 Task: Find connections with filter location Liverpool with filter topic #interiordesignwith filter profile language English with filter current company Odgers Berndtson with filter school St. Pauls School with filter industry Women's Handbag Manufacturing with filter service category Portrait Photography with filter keywords title Biologist
Action: Mouse moved to (614, 91)
Screenshot: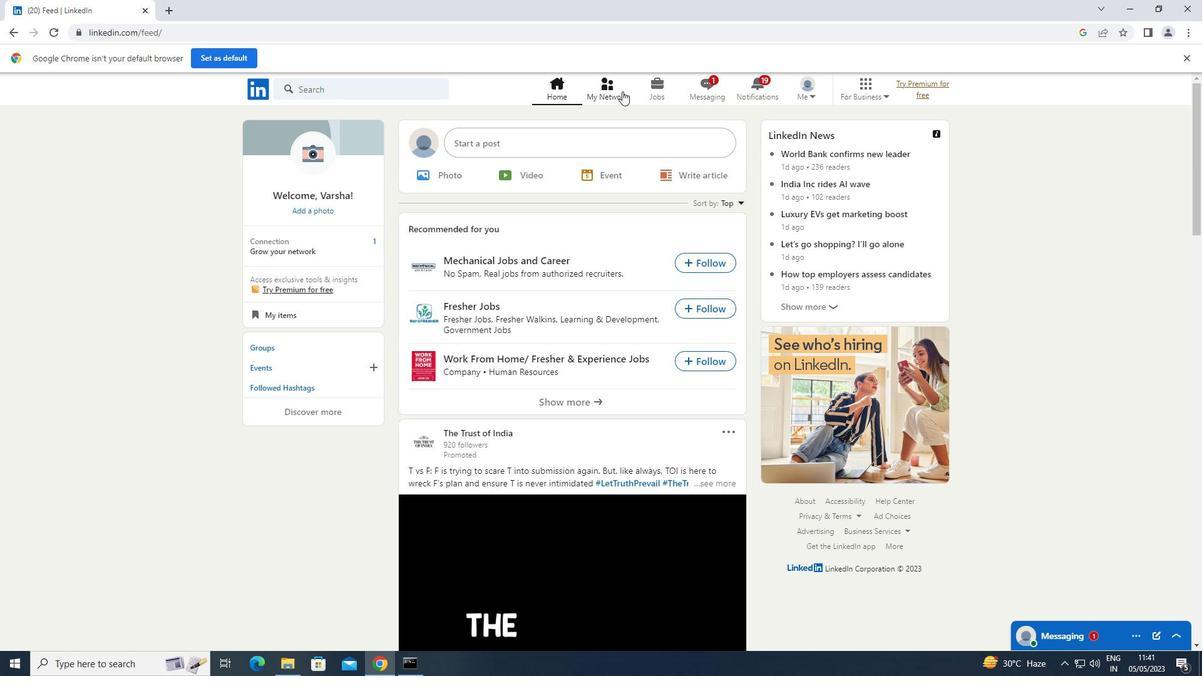 
Action: Mouse pressed left at (614, 91)
Screenshot: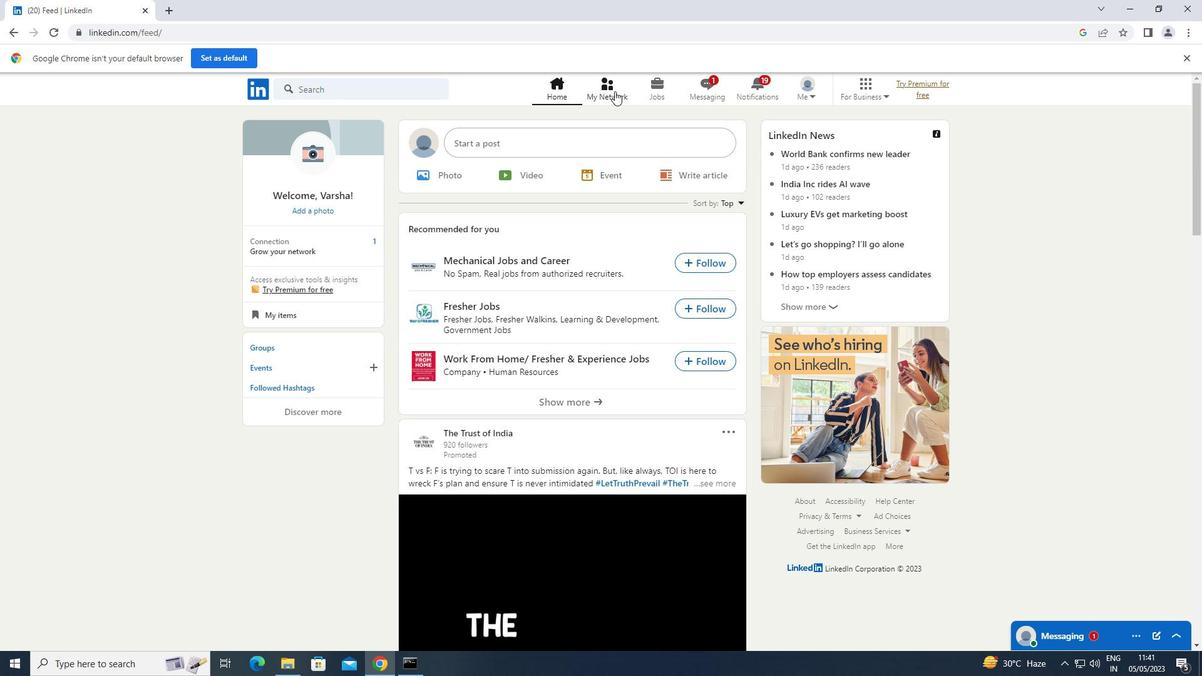 
Action: Mouse moved to (344, 157)
Screenshot: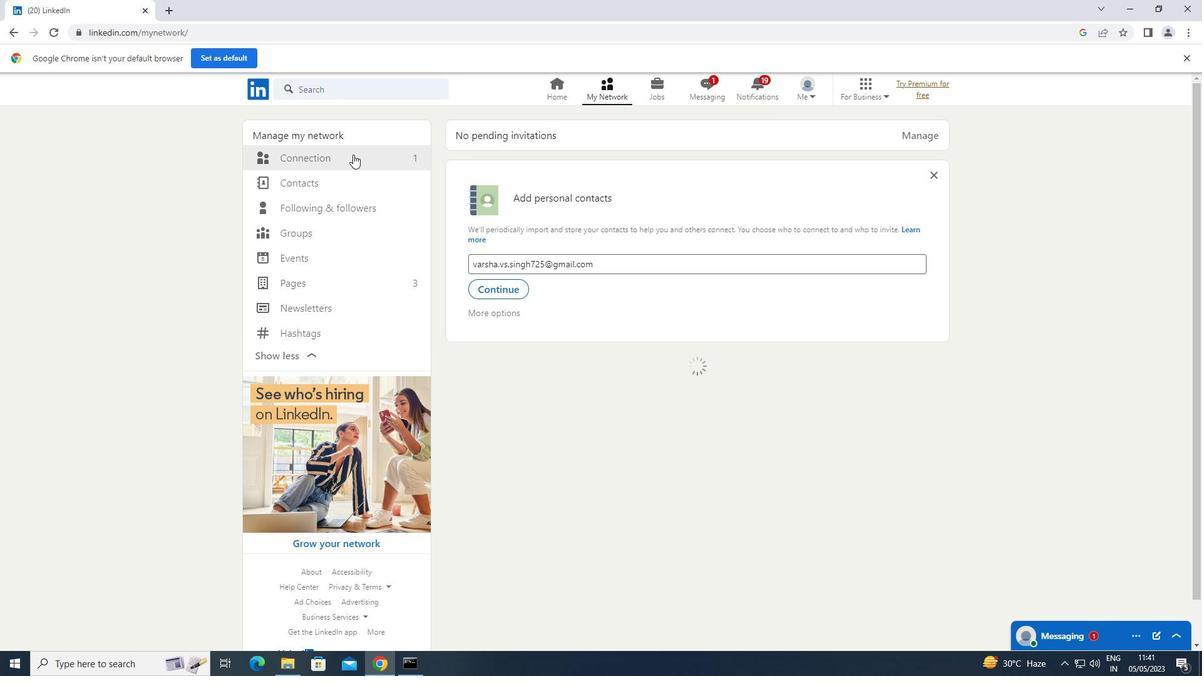 
Action: Mouse pressed left at (344, 157)
Screenshot: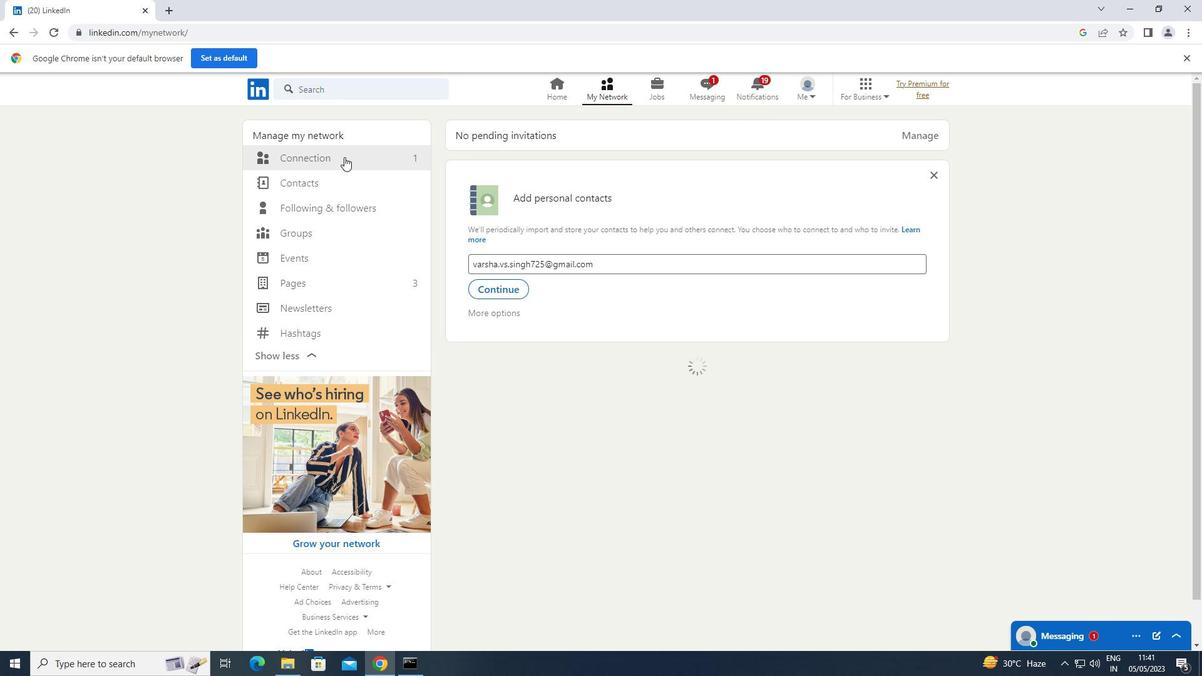 
Action: Mouse moved to (694, 159)
Screenshot: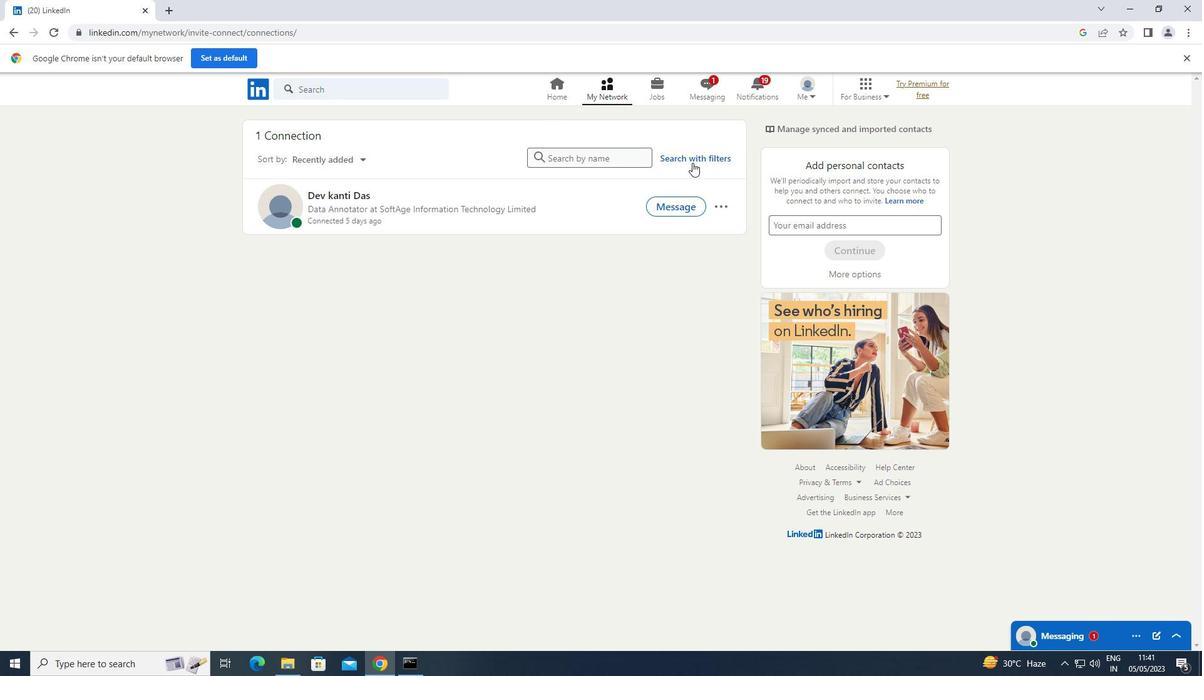 
Action: Mouse pressed left at (694, 159)
Screenshot: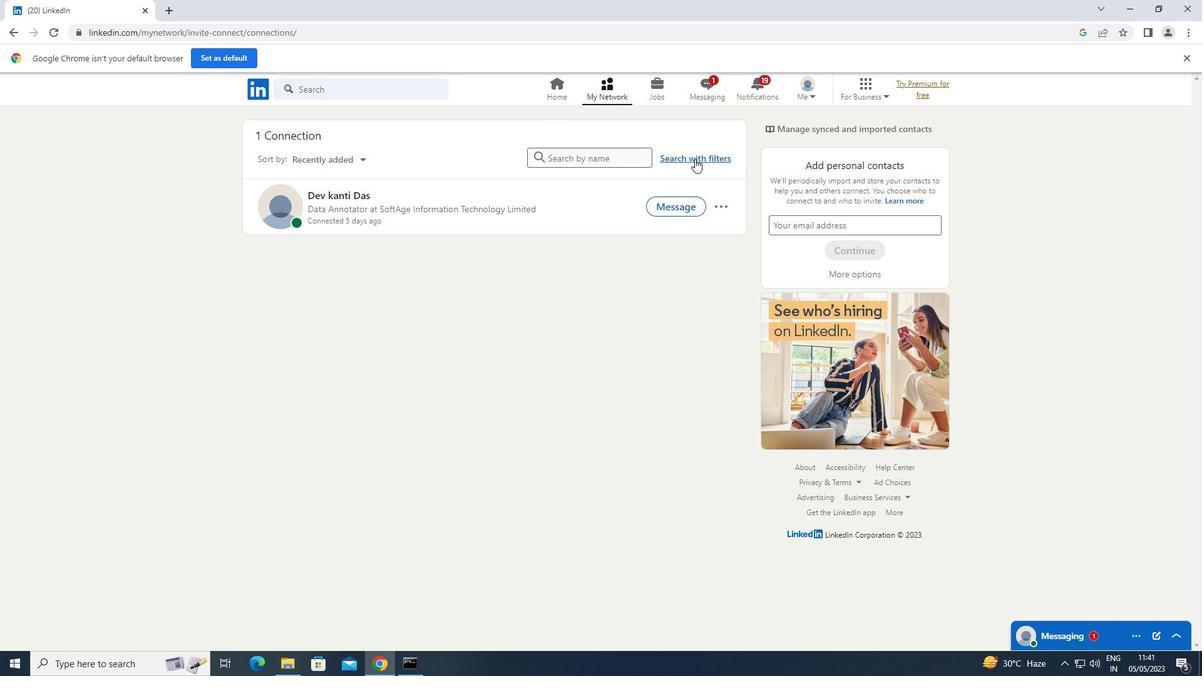 
Action: Mouse moved to (649, 120)
Screenshot: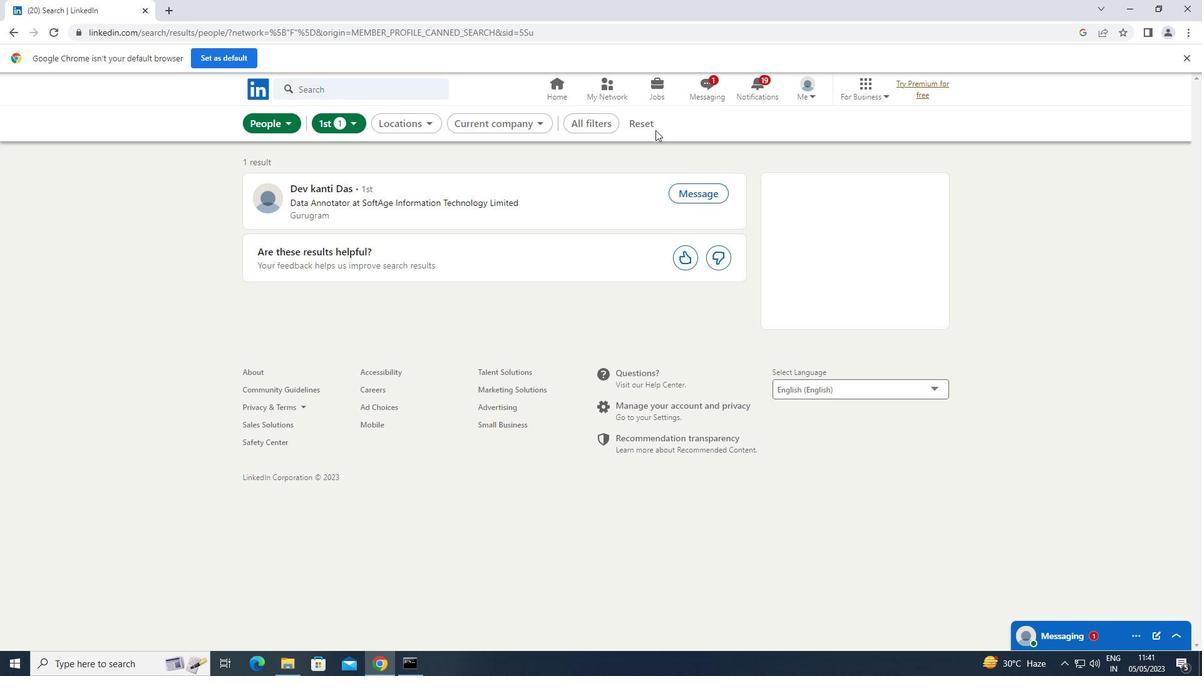 
Action: Mouse pressed left at (649, 120)
Screenshot: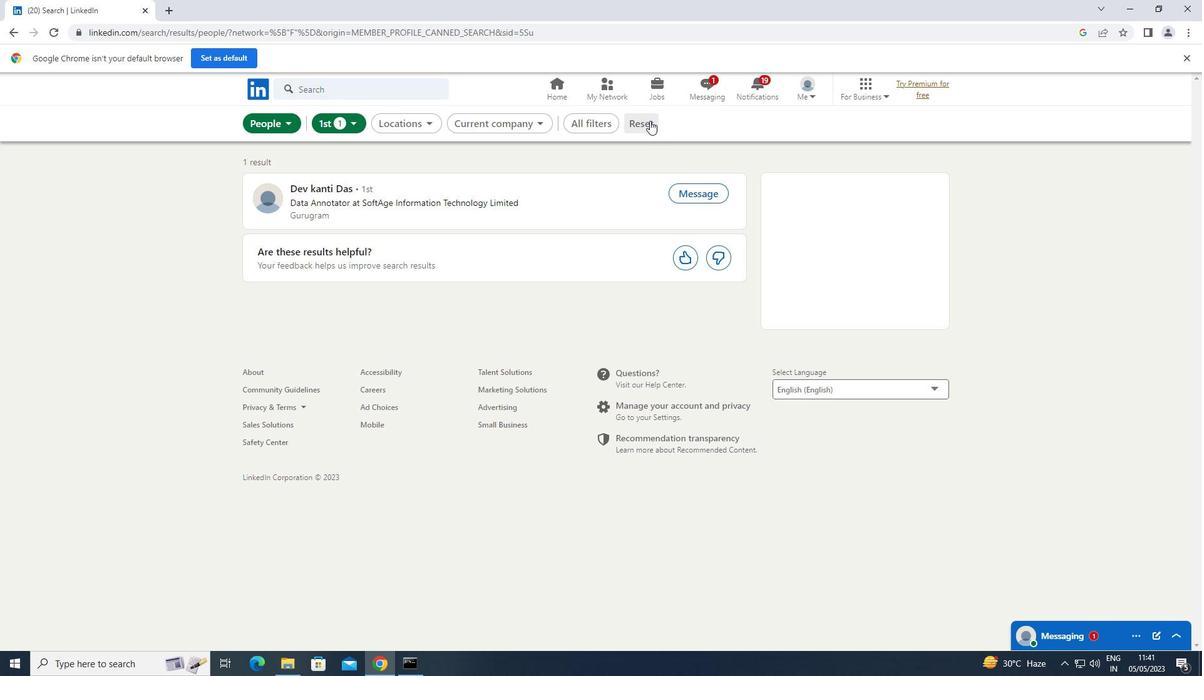 
Action: Mouse moved to (631, 114)
Screenshot: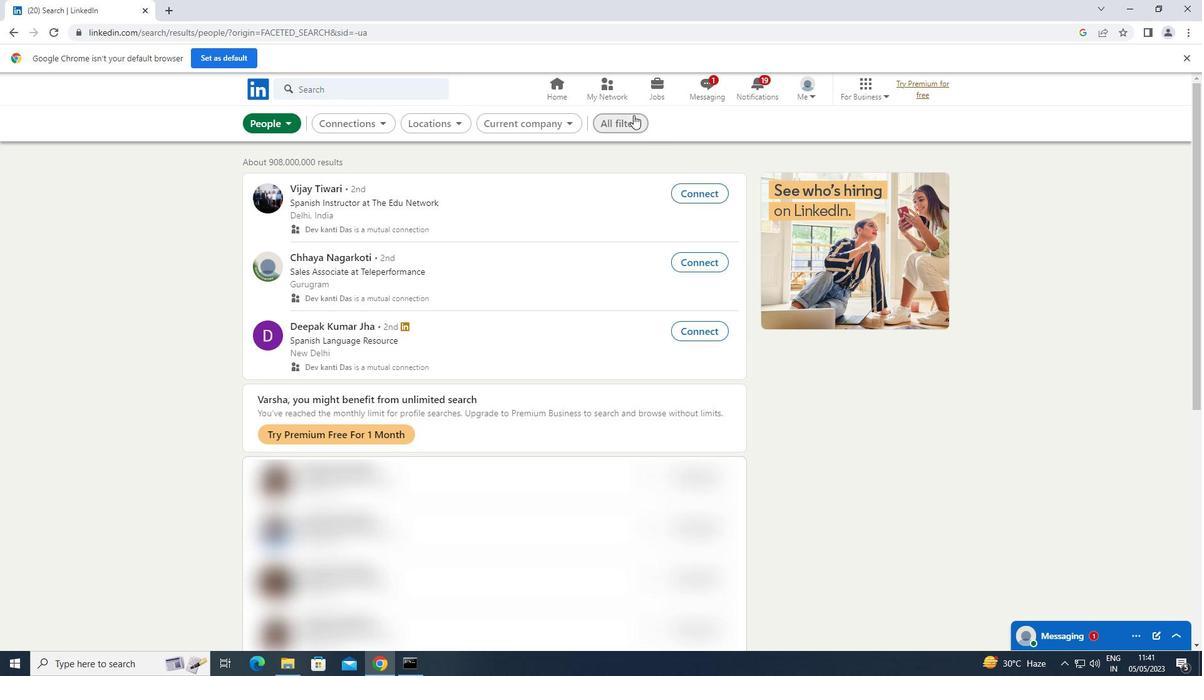 
Action: Mouse pressed left at (631, 114)
Screenshot: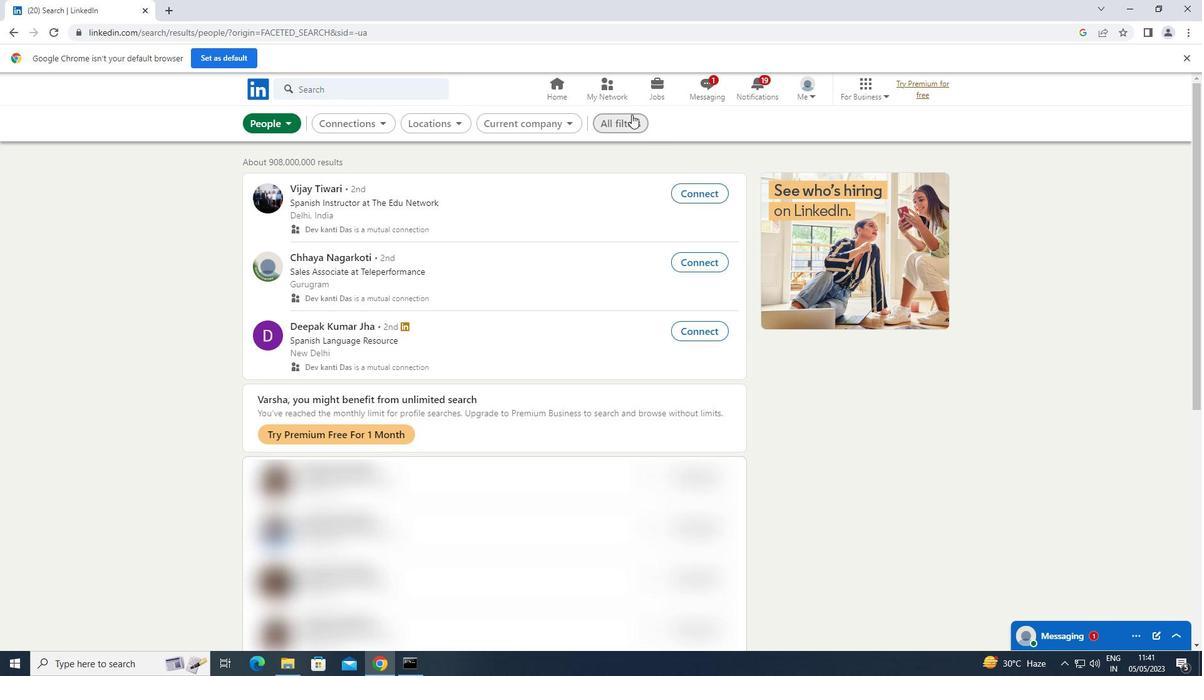 
Action: Mouse moved to (917, 279)
Screenshot: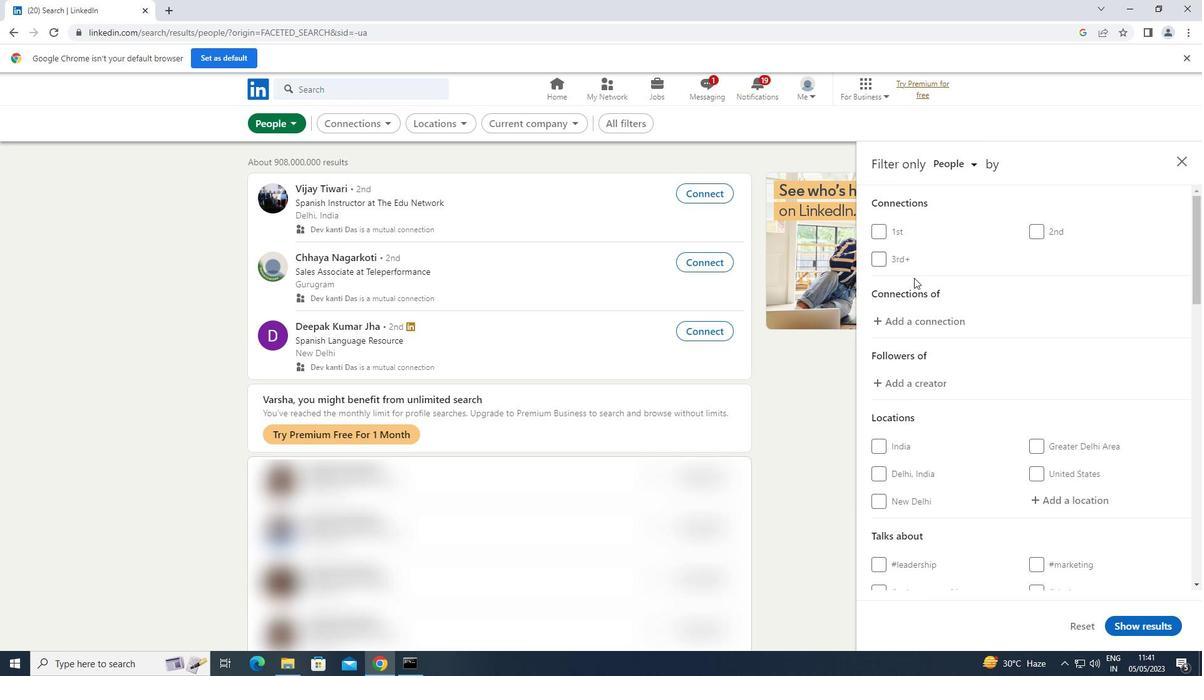 
Action: Mouse scrolled (917, 278) with delta (0, 0)
Screenshot: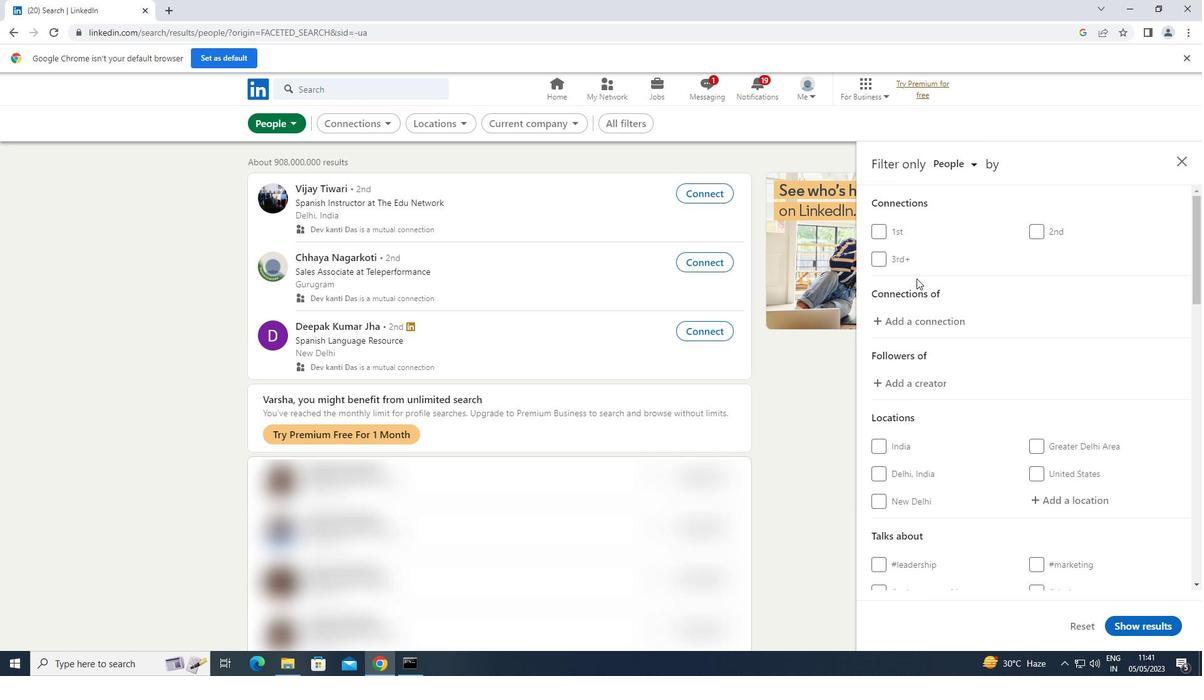 
Action: Mouse moved to (918, 279)
Screenshot: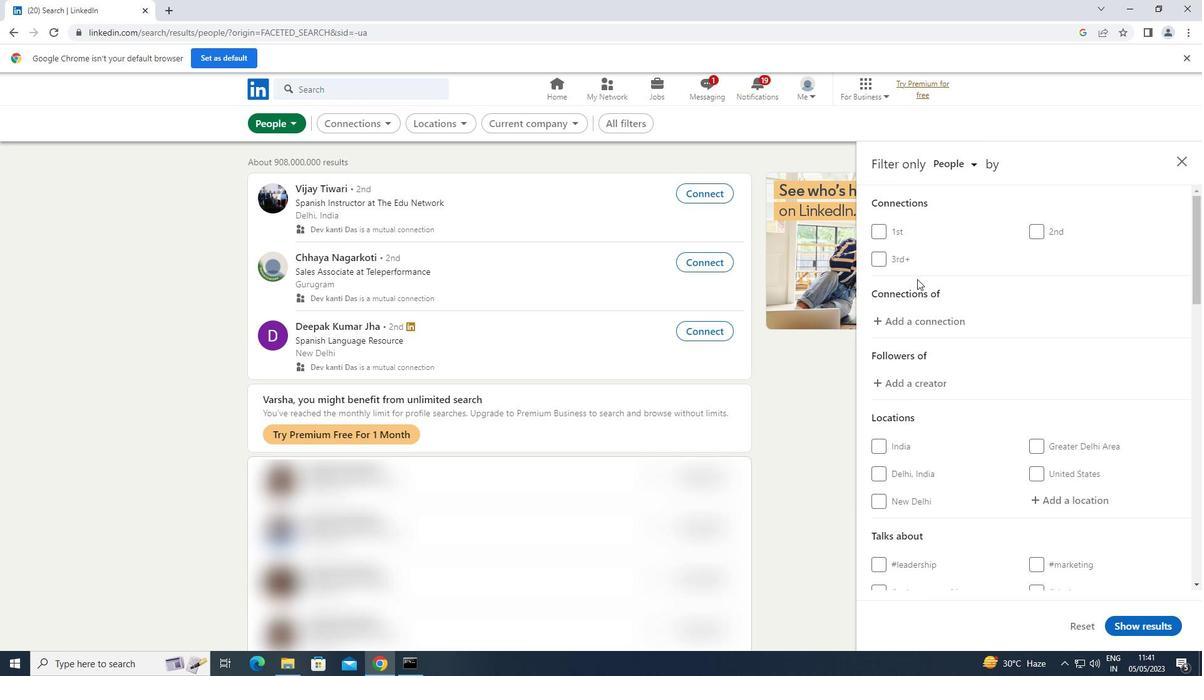 
Action: Mouse scrolled (918, 279) with delta (0, 0)
Screenshot: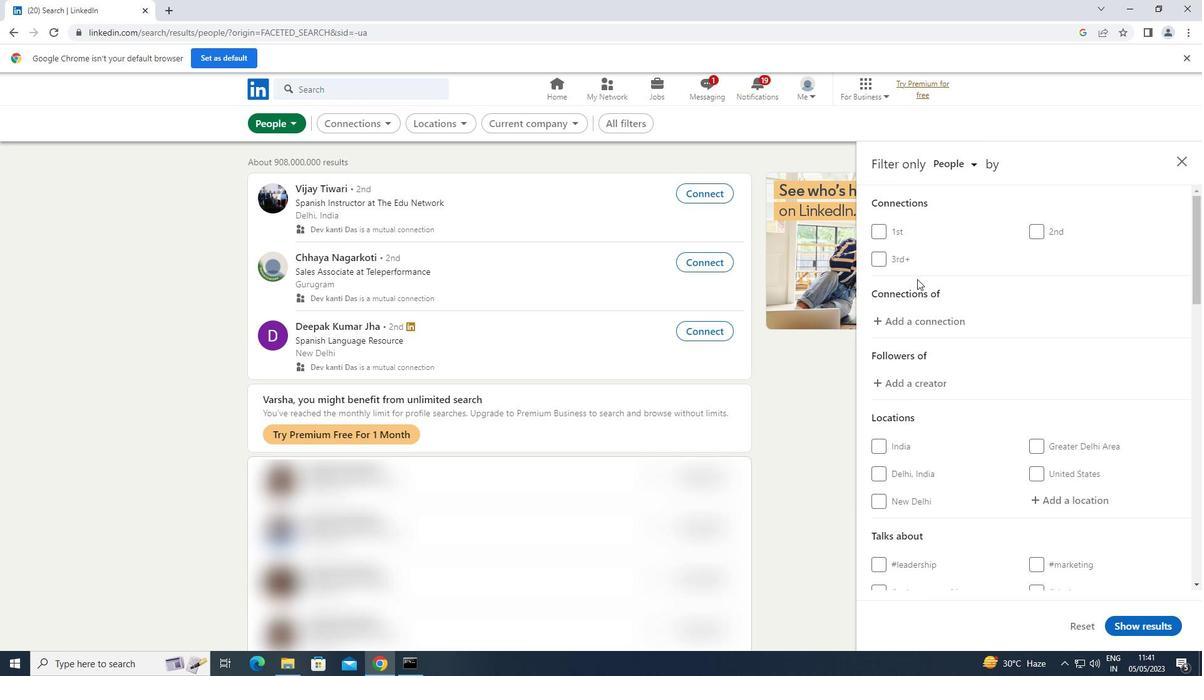
Action: Mouse scrolled (918, 279) with delta (0, 0)
Screenshot: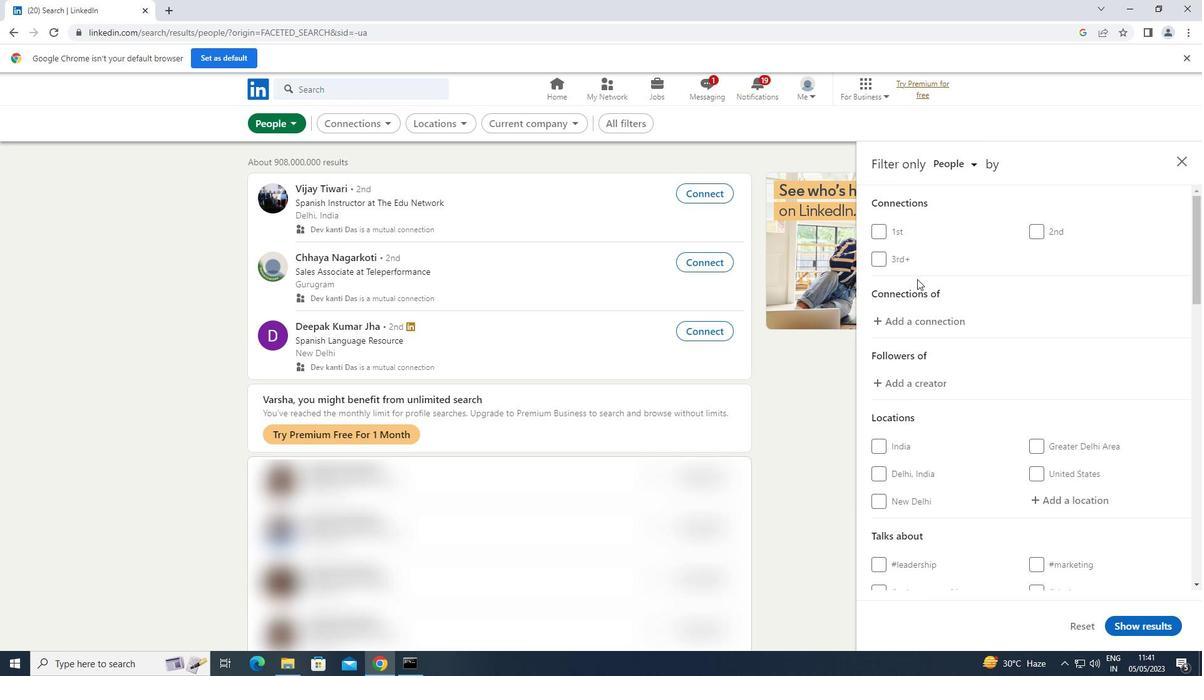 
Action: Mouse moved to (1056, 315)
Screenshot: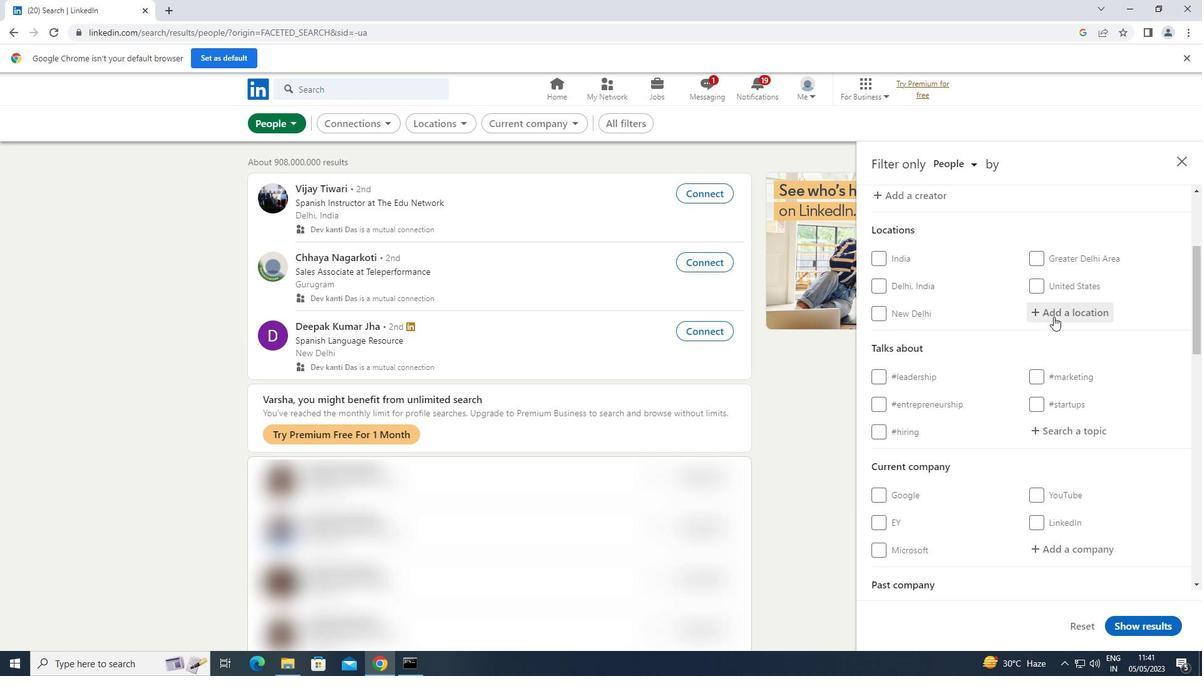 
Action: Mouse pressed left at (1056, 315)
Screenshot: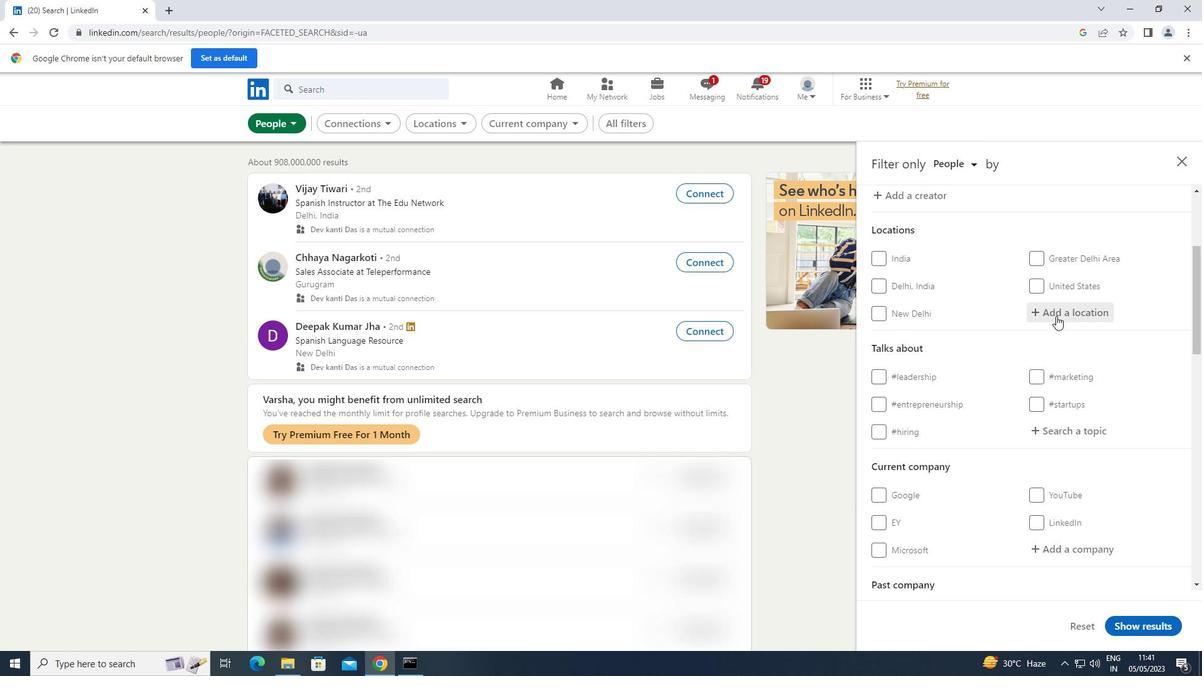 
Action: Key pressed <Key.shift>LIVERPOOL<Key.enter>
Screenshot: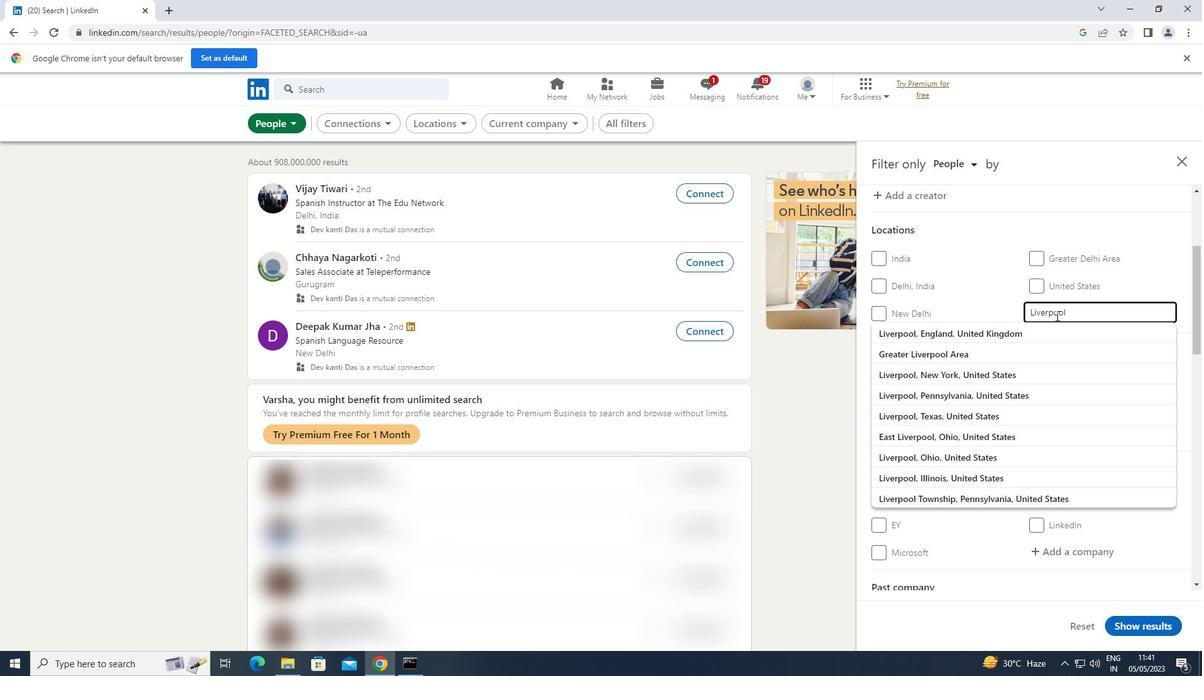 
Action: Mouse moved to (1053, 428)
Screenshot: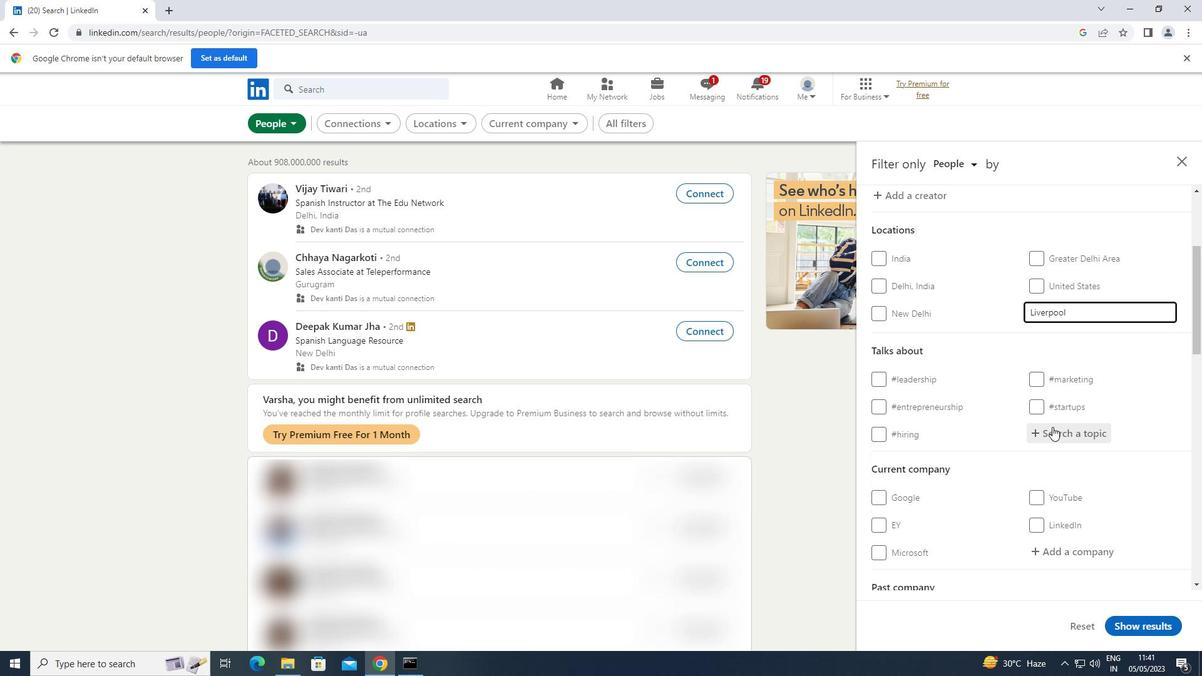 
Action: Mouse pressed left at (1053, 428)
Screenshot: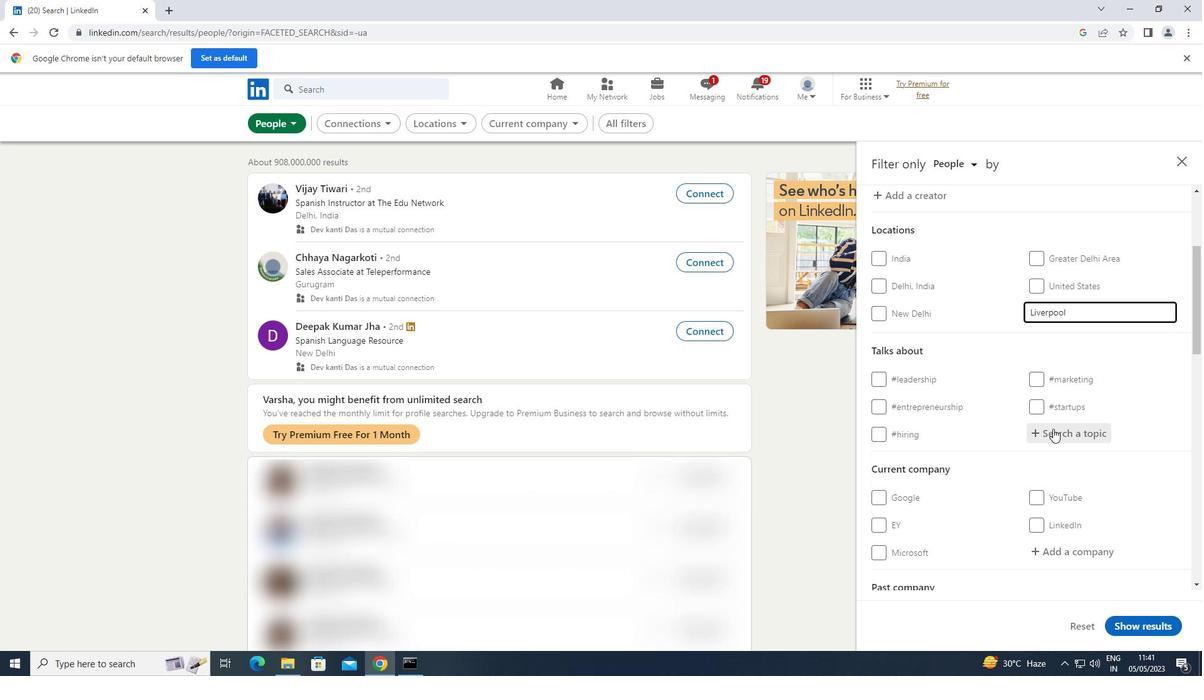 
Action: Key pressed INTERIORDESIGN
Screenshot: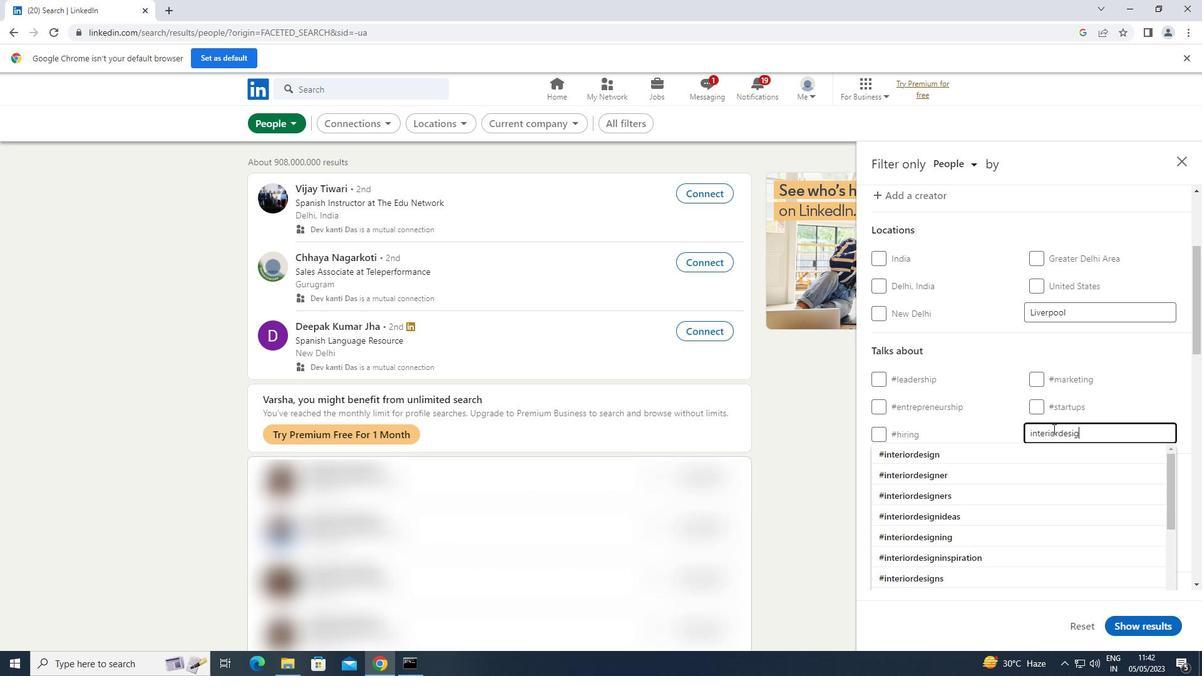 
Action: Mouse moved to (993, 451)
Screenshot: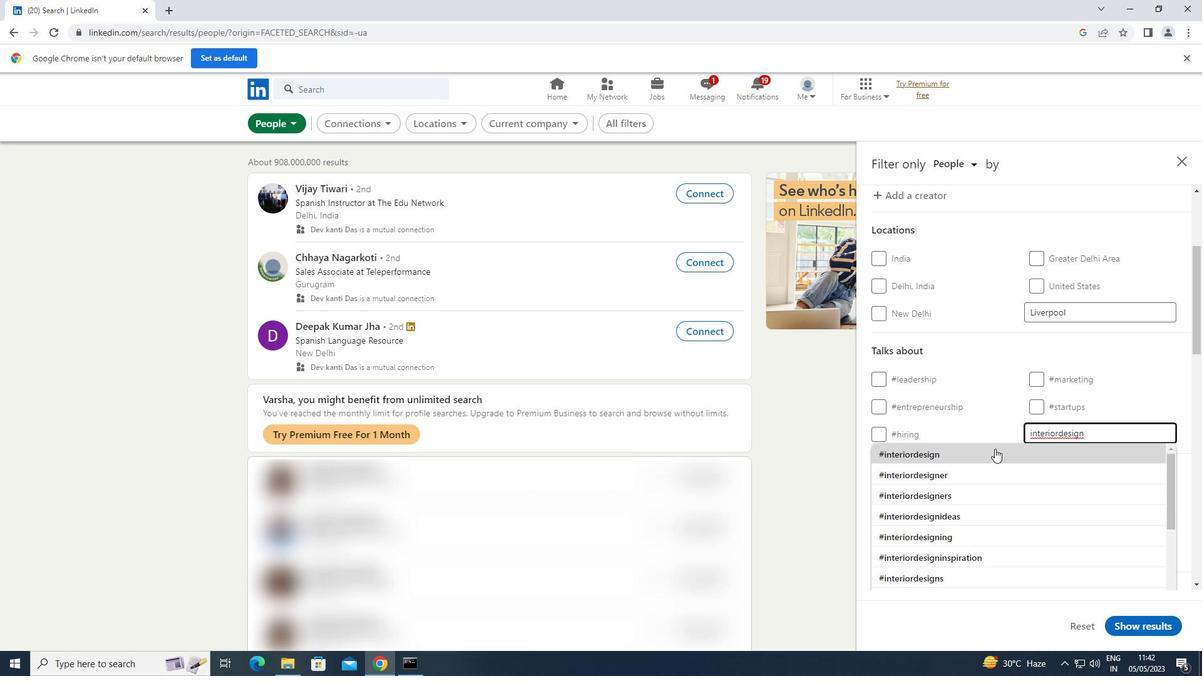 
Action: Mouse pressed left at (993, 451)
Screenshot: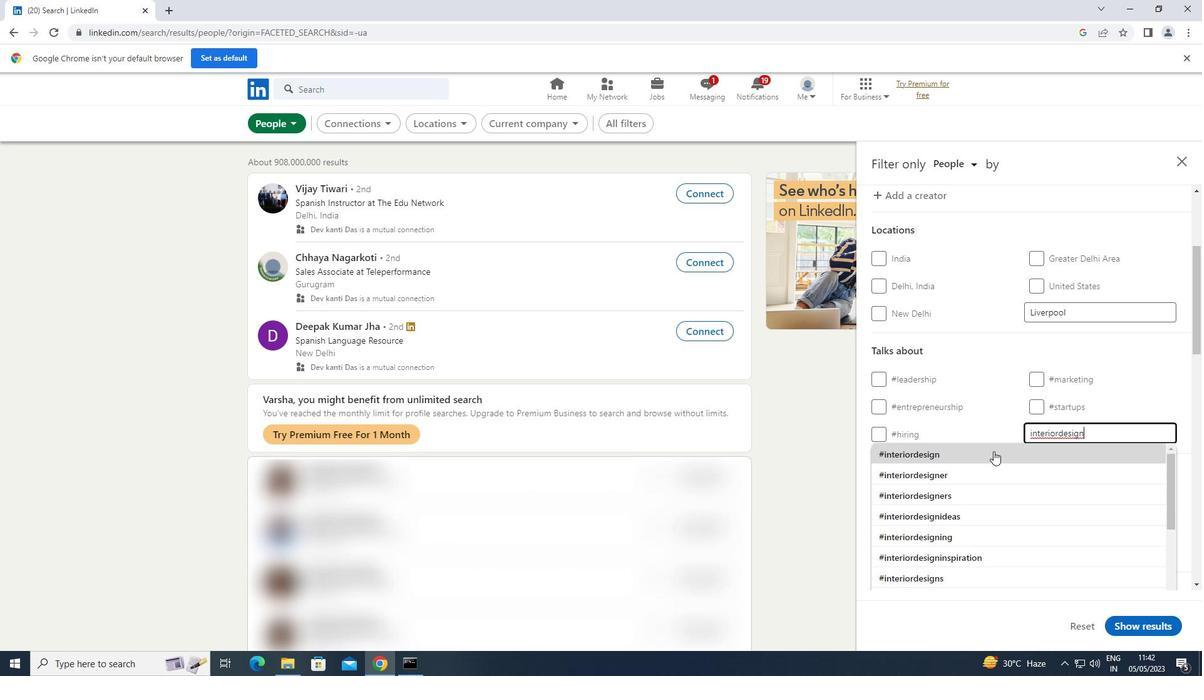 
Action: Mouse scrolled (993, 450) with delta (0, 0)
Screenshot: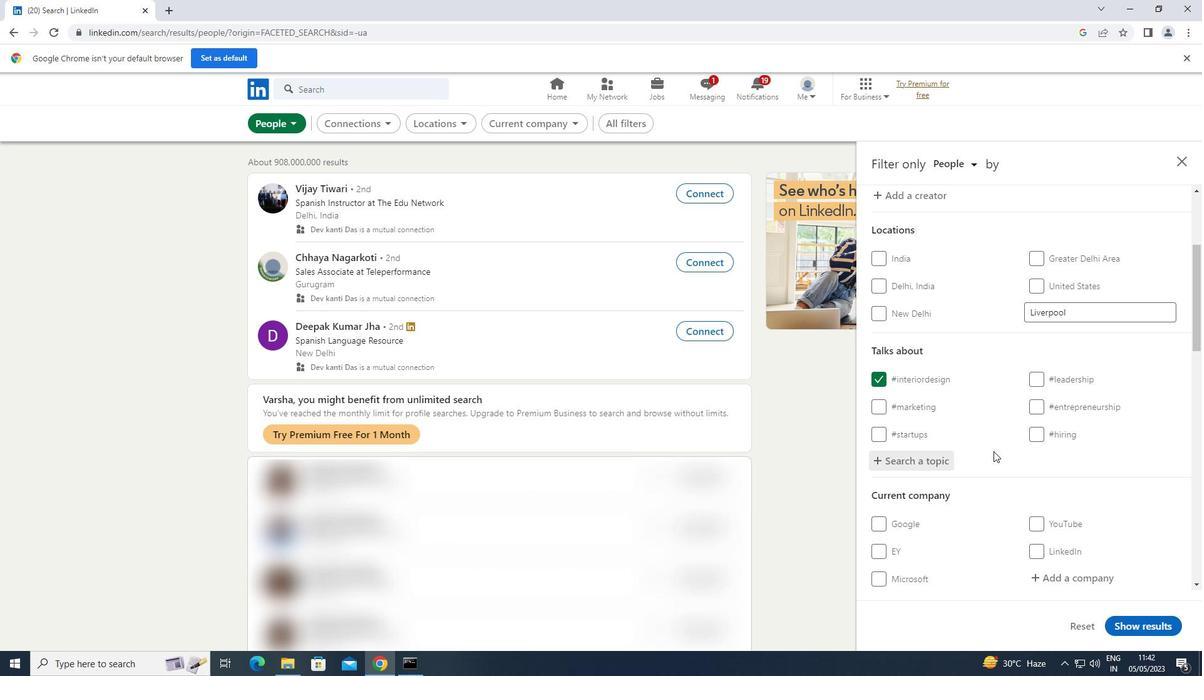 
Action: Mouse scrolled (993, 450) with delta (0, 0)
Screenshot: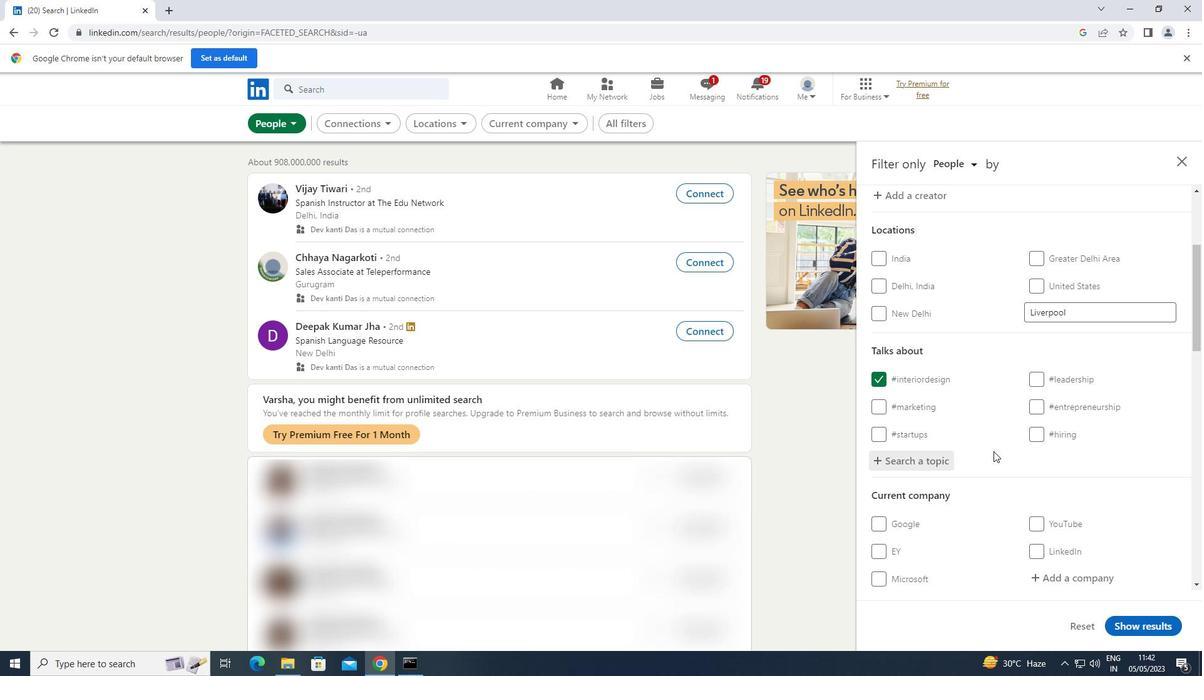 
Action: Mouse scrolled (993, 450) with delta (0, 0)
Screenshot: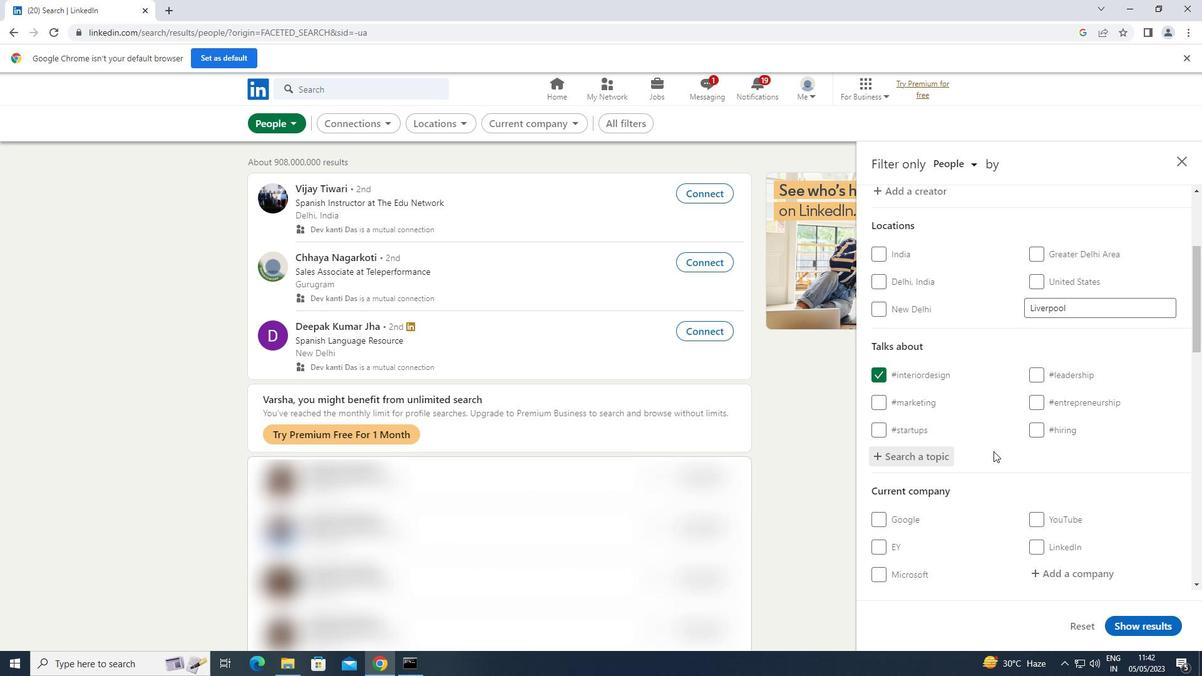 
Action: Mouse scrolled (993, 450) with delta (0, 0)
Screenshot: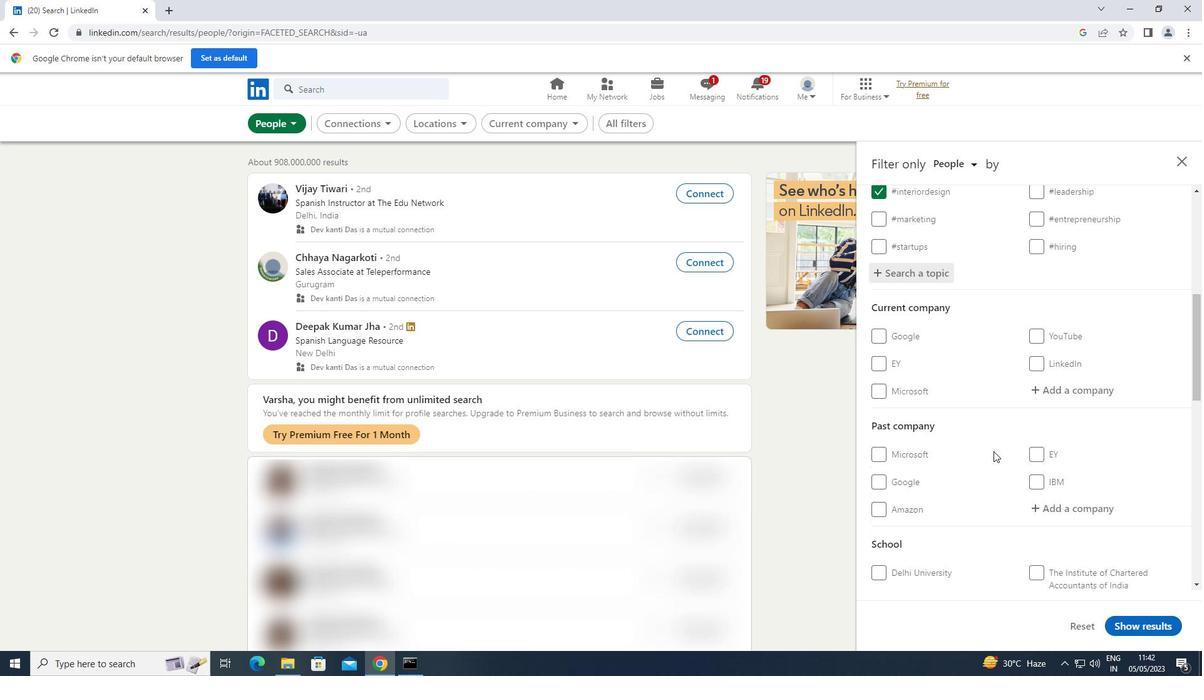 
Action: Mouse scrolled (993, 450) with delta (0, 0)
Screenshot: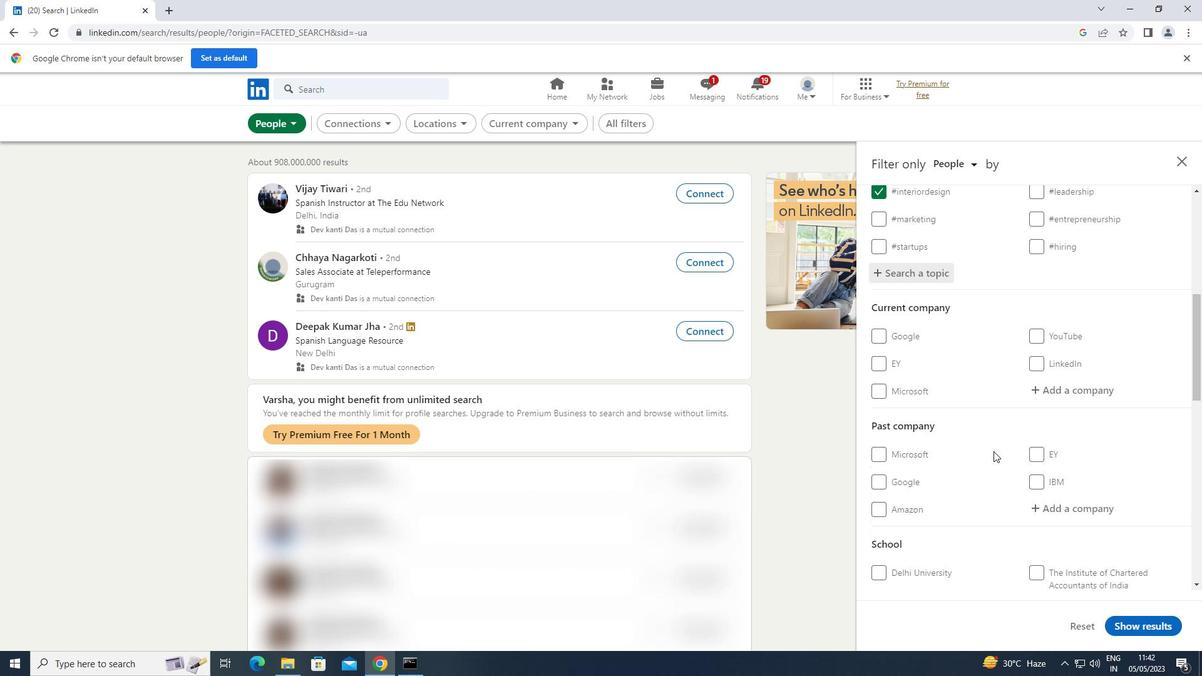 
Action: Mouse scrolled (993, 450) with delta (0, 0)
Screenshot: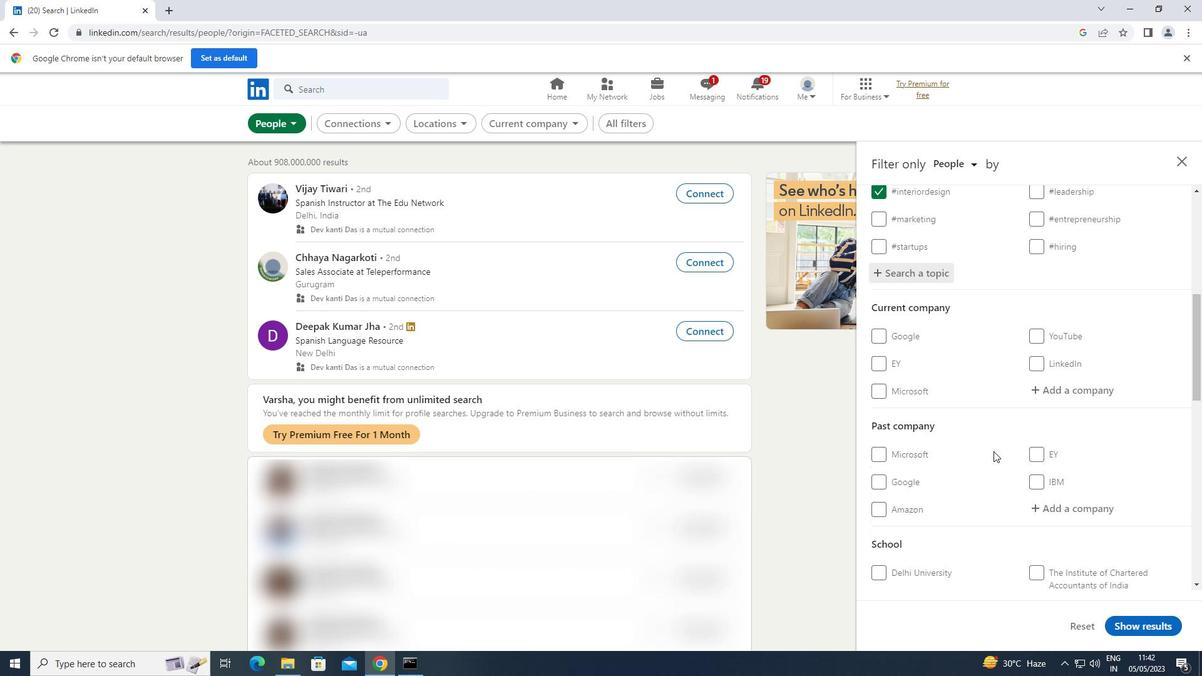 
Action: Mouse scrolled (993, 450) with delta (0, 0)
Screenshot: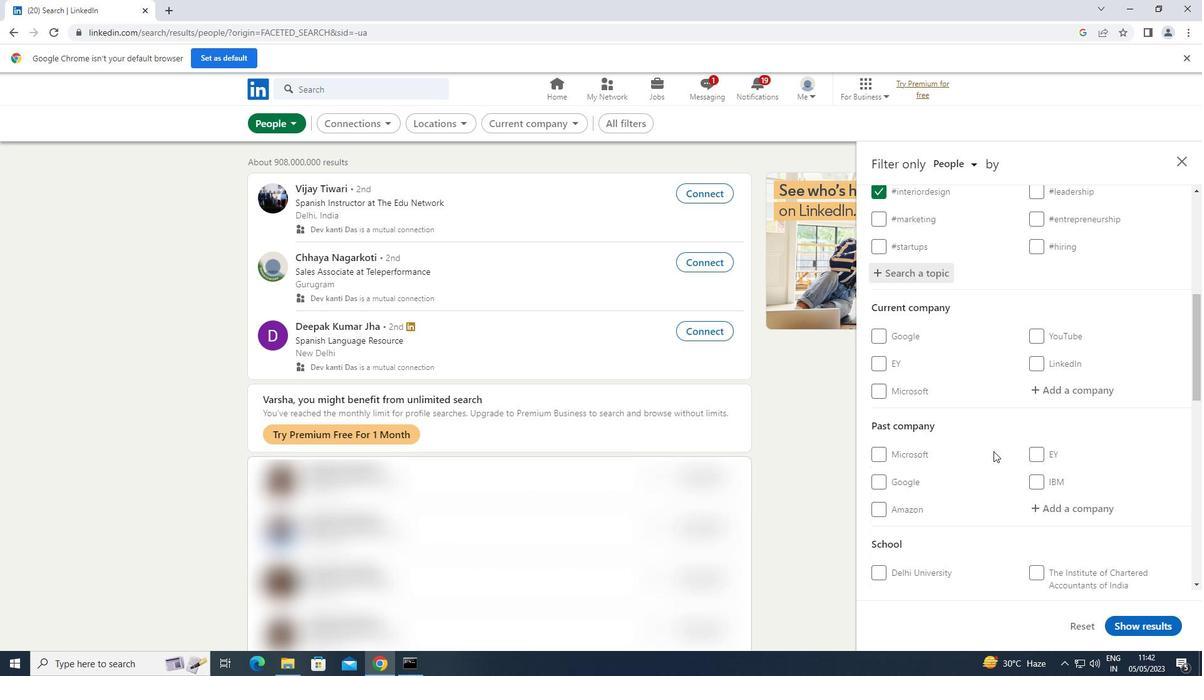 
Action: Mouse scrolled (993, 450) with delta (0, 0)
Screenshot: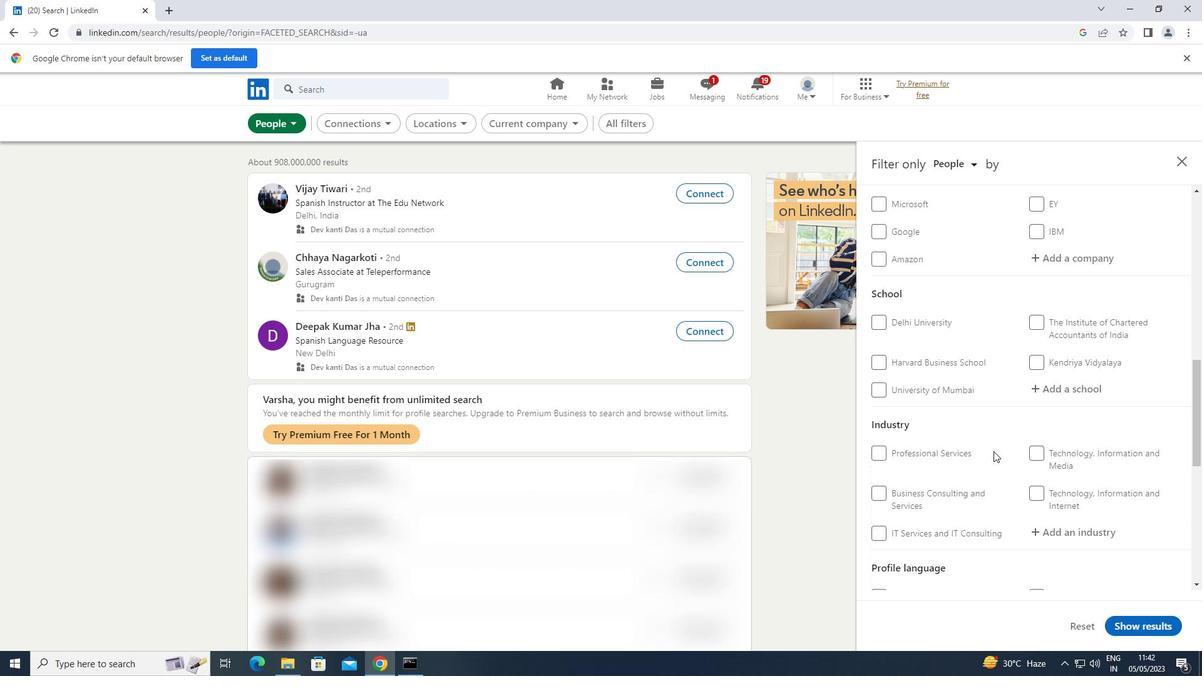 
Action: Mouse scrolled (993, 450) with delta (0, 0)
Screenshot: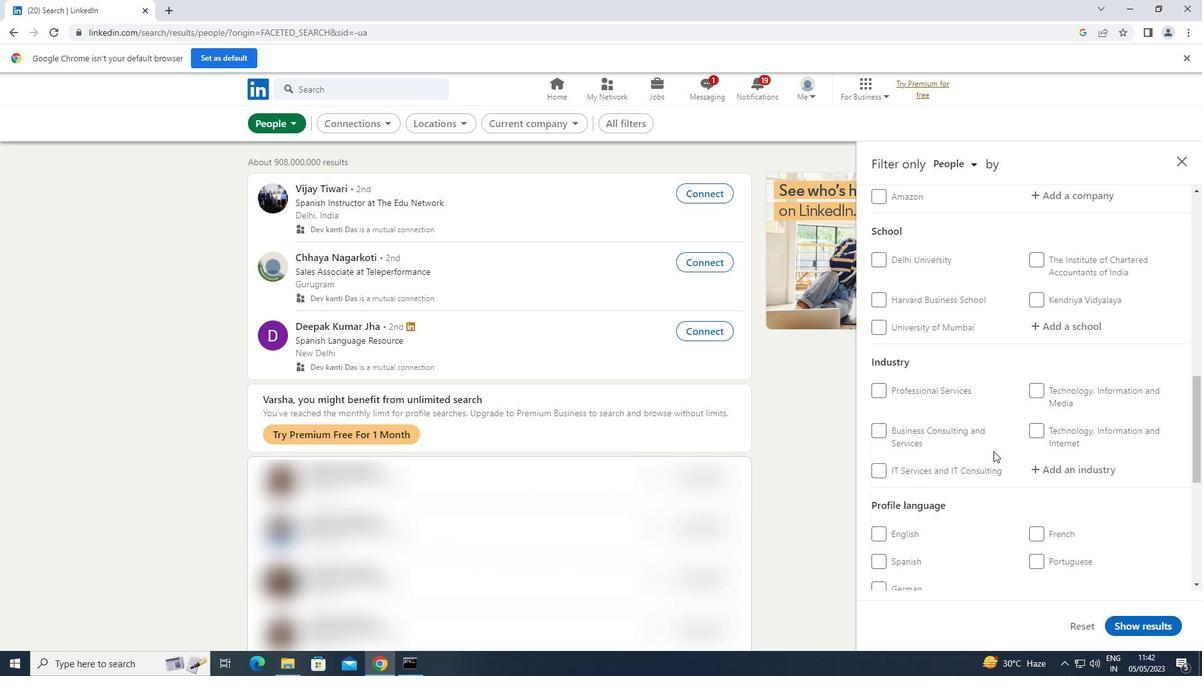 
Action: Mouse moved to (875, 470)
Screenshot: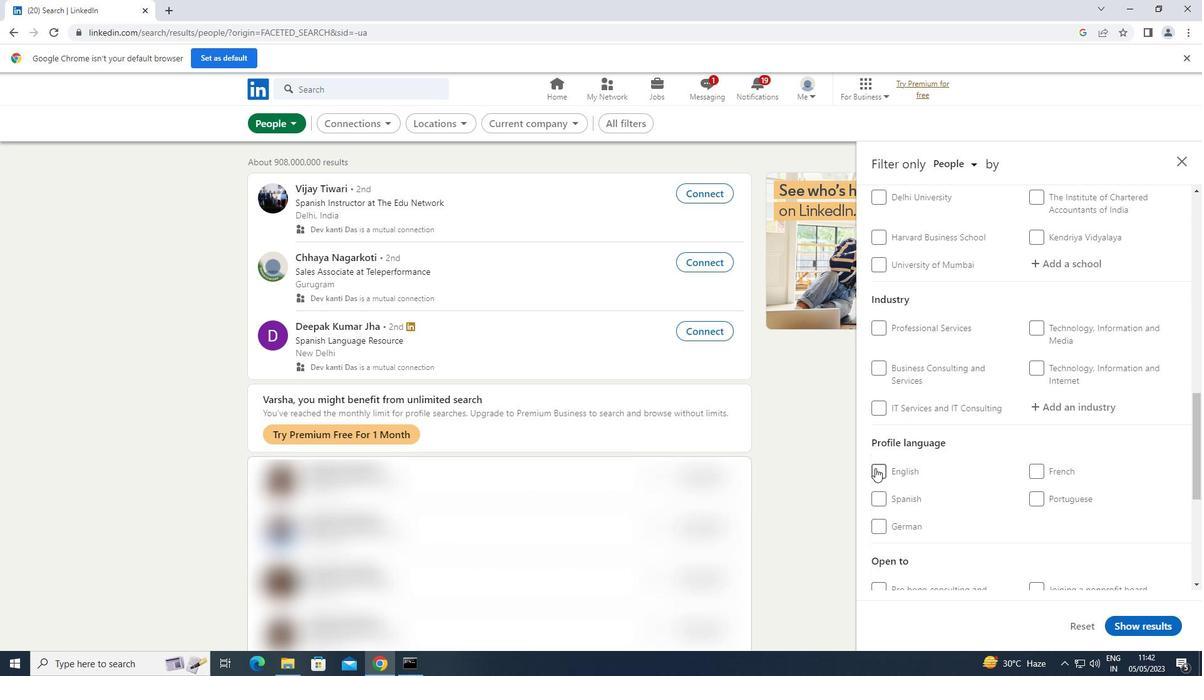 
Action: Mouse pressed left at (875, 470)
Screenshot: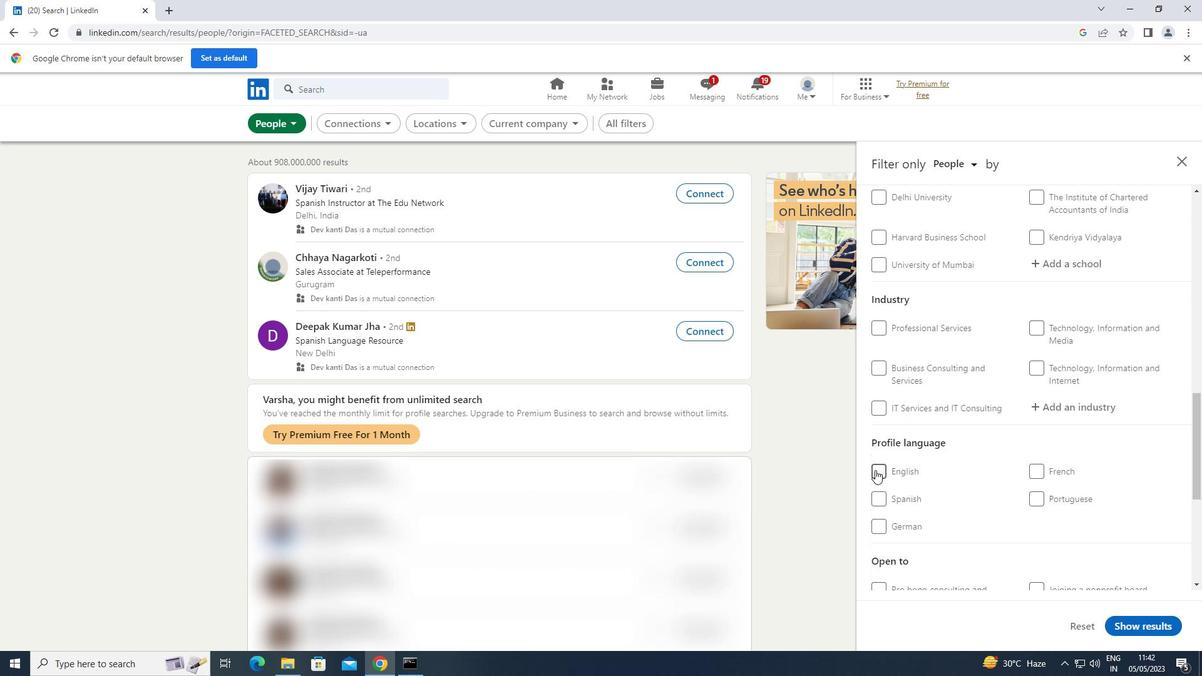 
Action: Mouse moved to (908, 422)
Screenshot: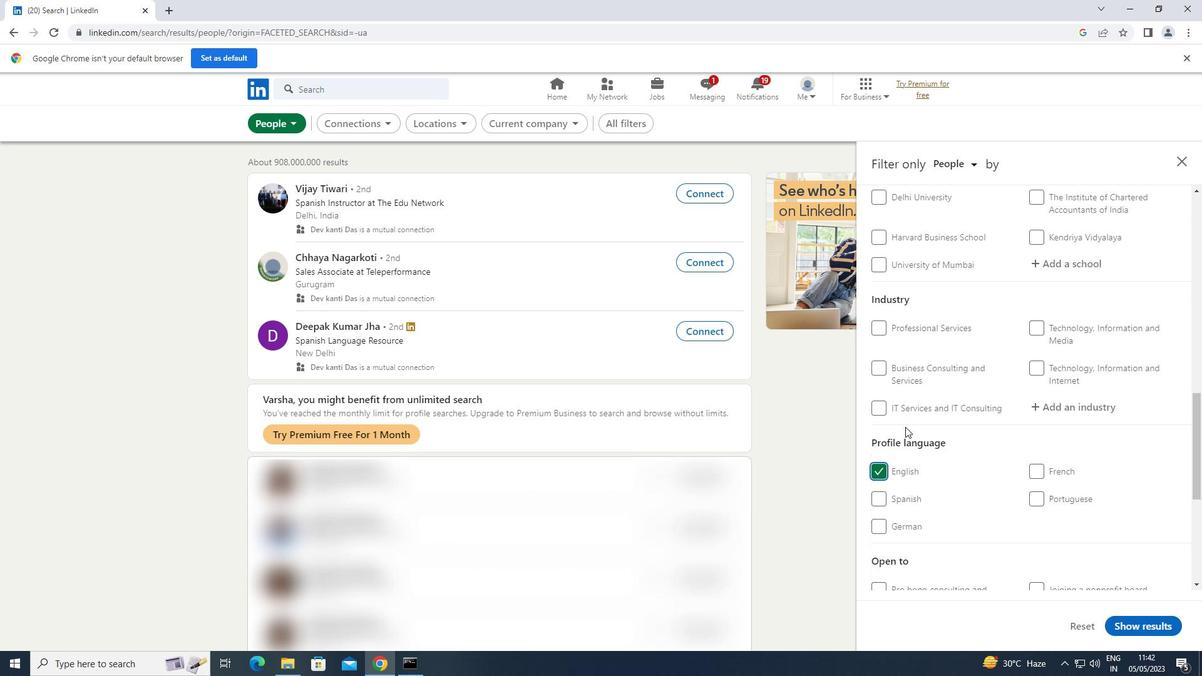 
Action: Mouse scrolled (908, 423) with delta (0, 0)
Screenshot: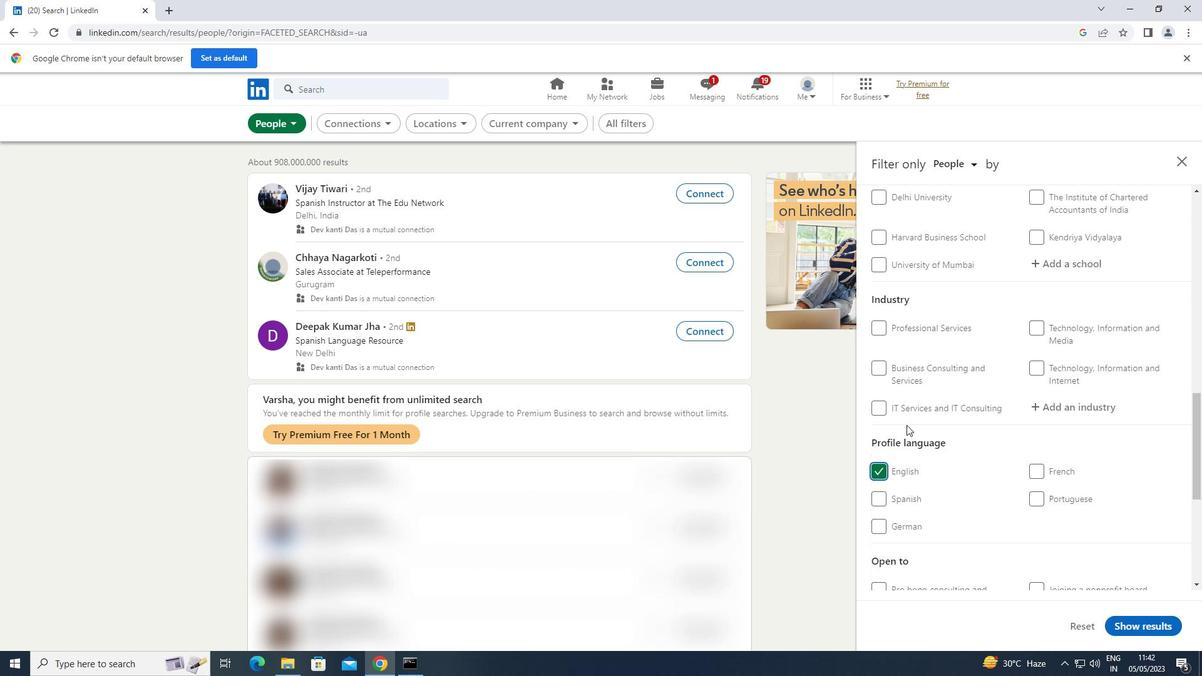 
Action: Mouse scrolled (908, 423) with delta (0, 0)
Screenshot: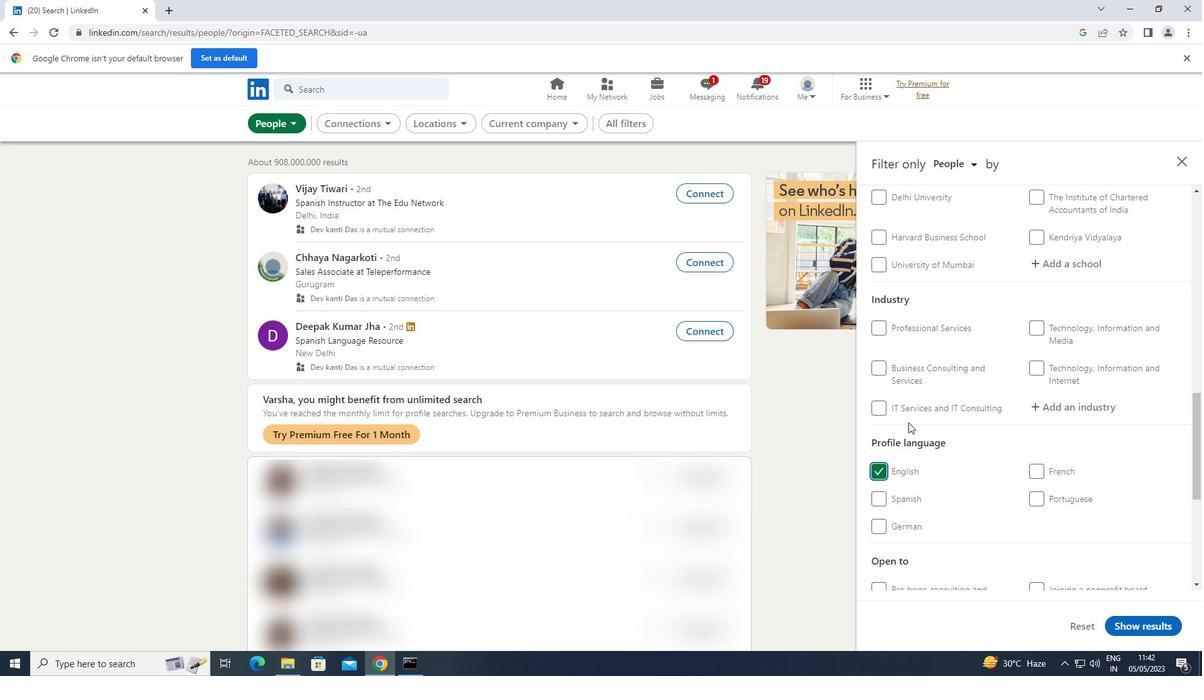 
Action: Mouse scrolled (908, 423) with delta (0, 0)
Screenshot: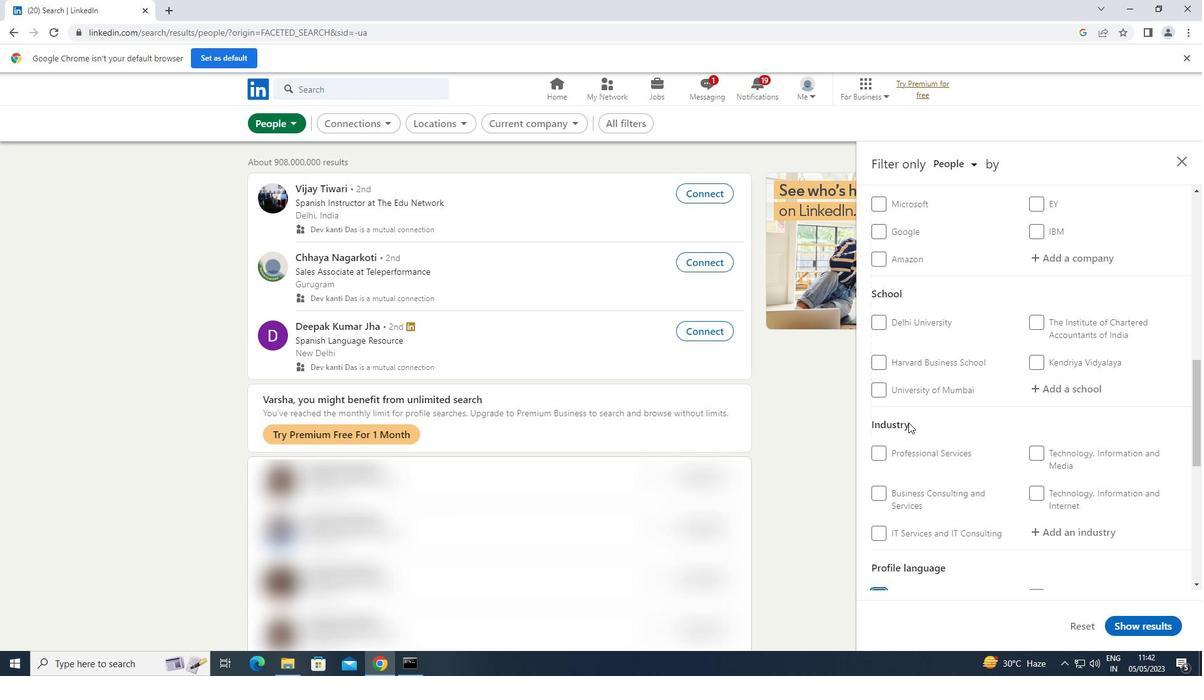 
Action: Mouse scrolled (908, 423) with delta (0, 0)
Screenshot: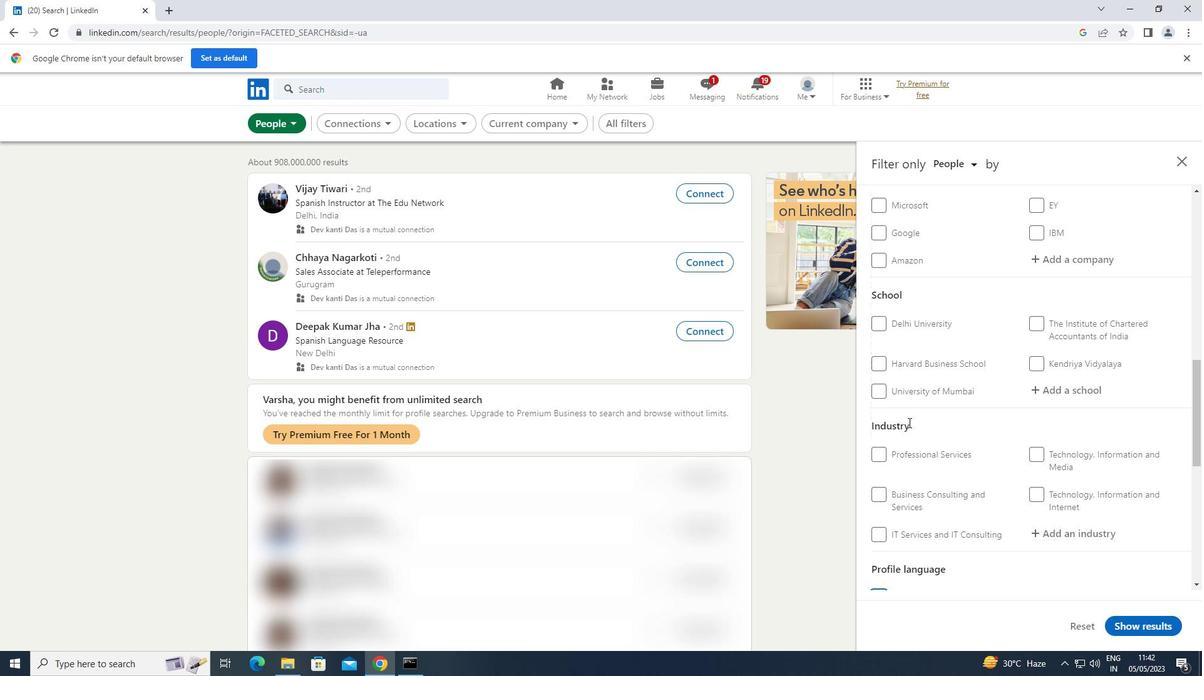 
Action: Mouse scrolled (908, 423) with delta (0, 0)
Screenshot: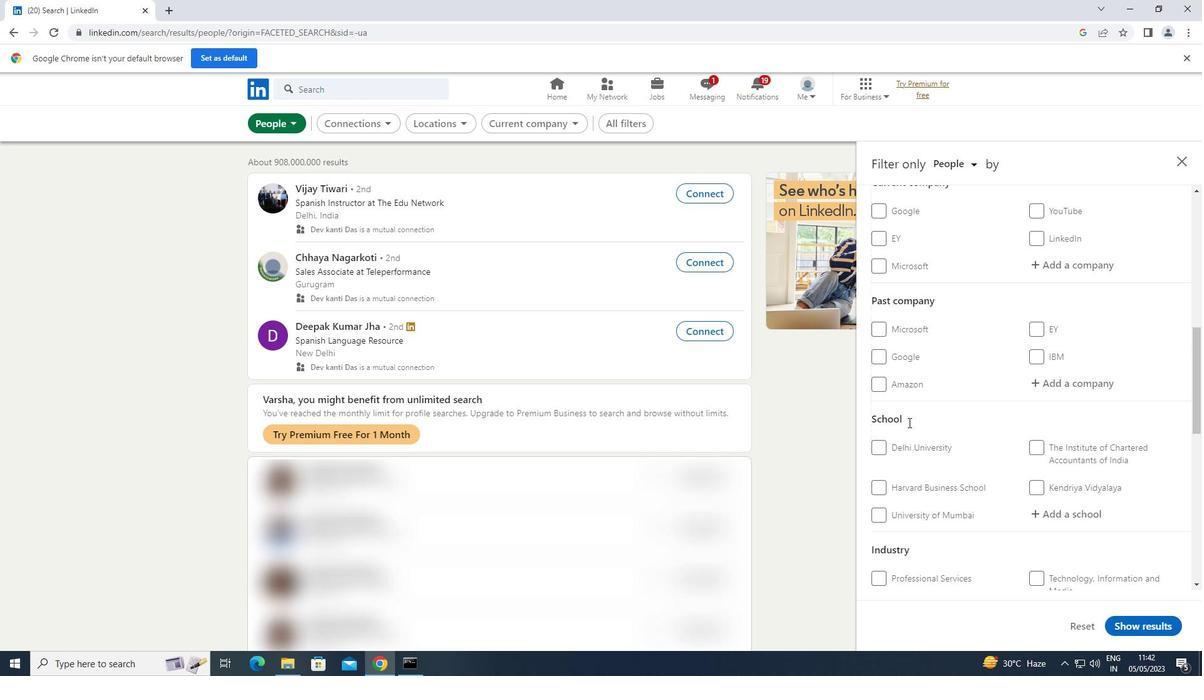 
Action: Mouse scrolled (908, 423) with delta (0, 0)
Screenshot: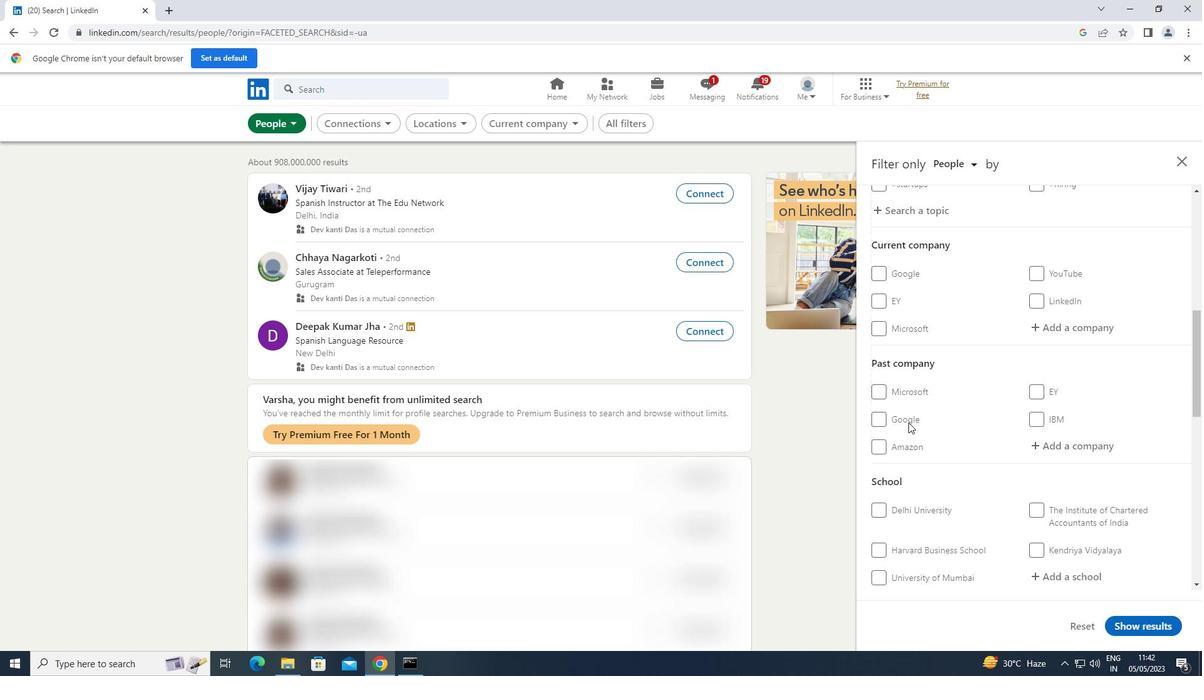
Action: Mouse moved to (1101, 397)
Screenshot: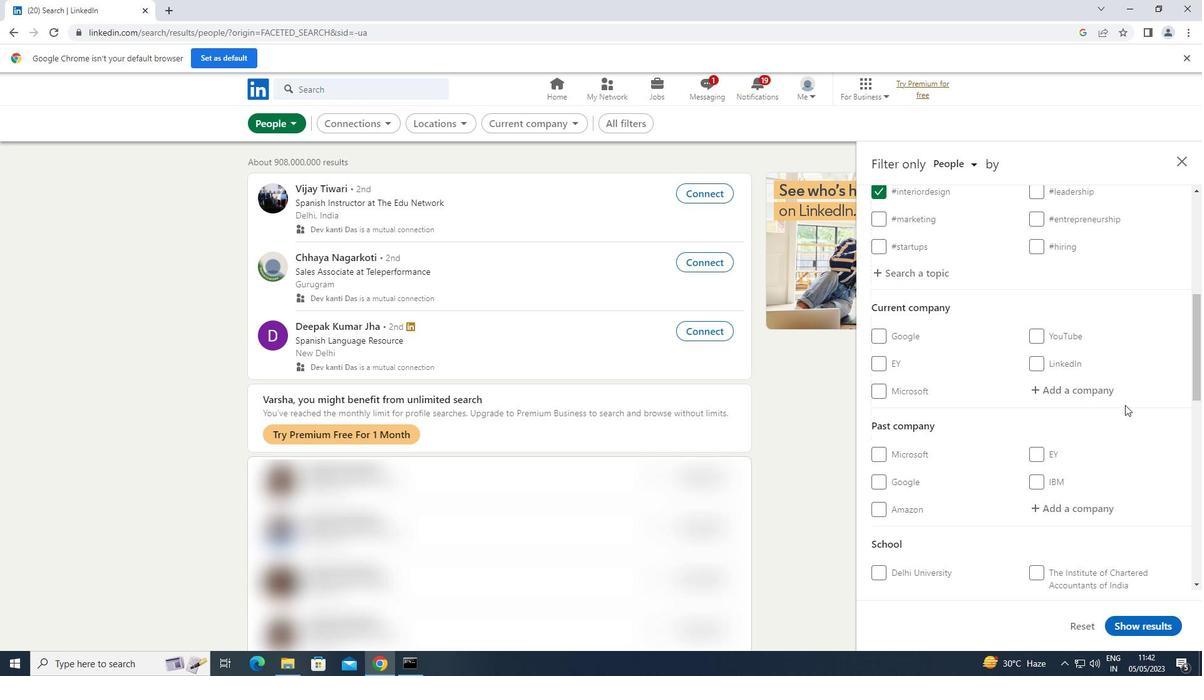 
Action: Mouse pressed left at (1101, 397)
Screenshot: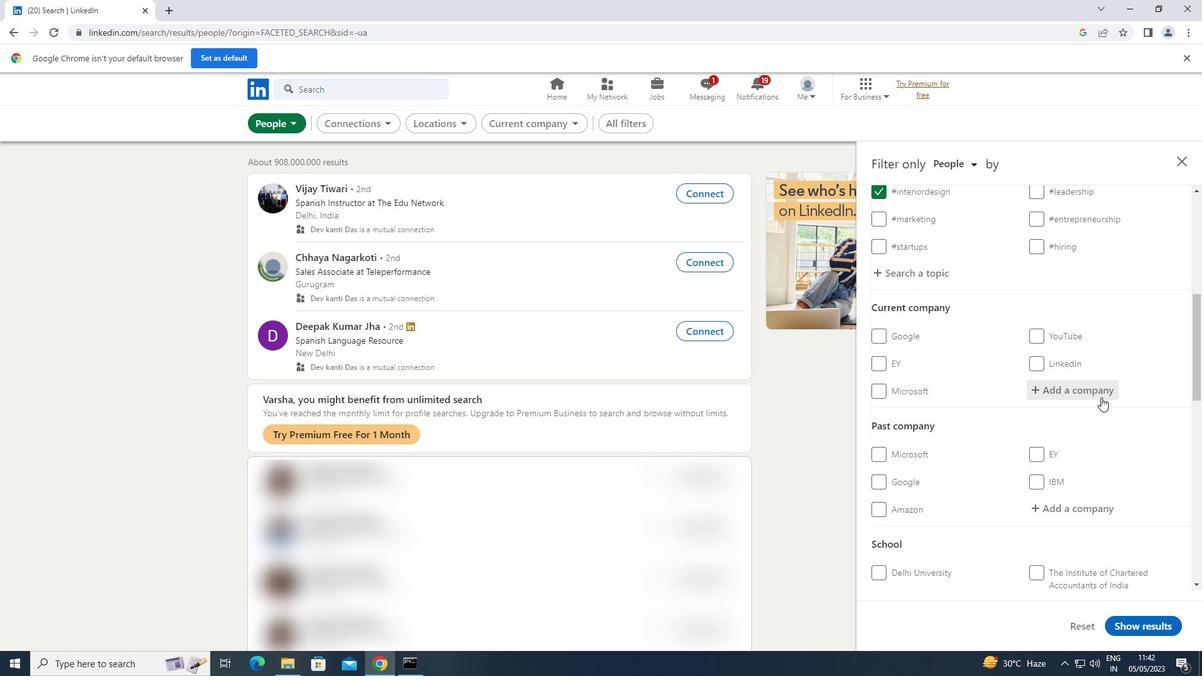 
Action: Key pressed <Key.shift>ODGERS
Screenshot: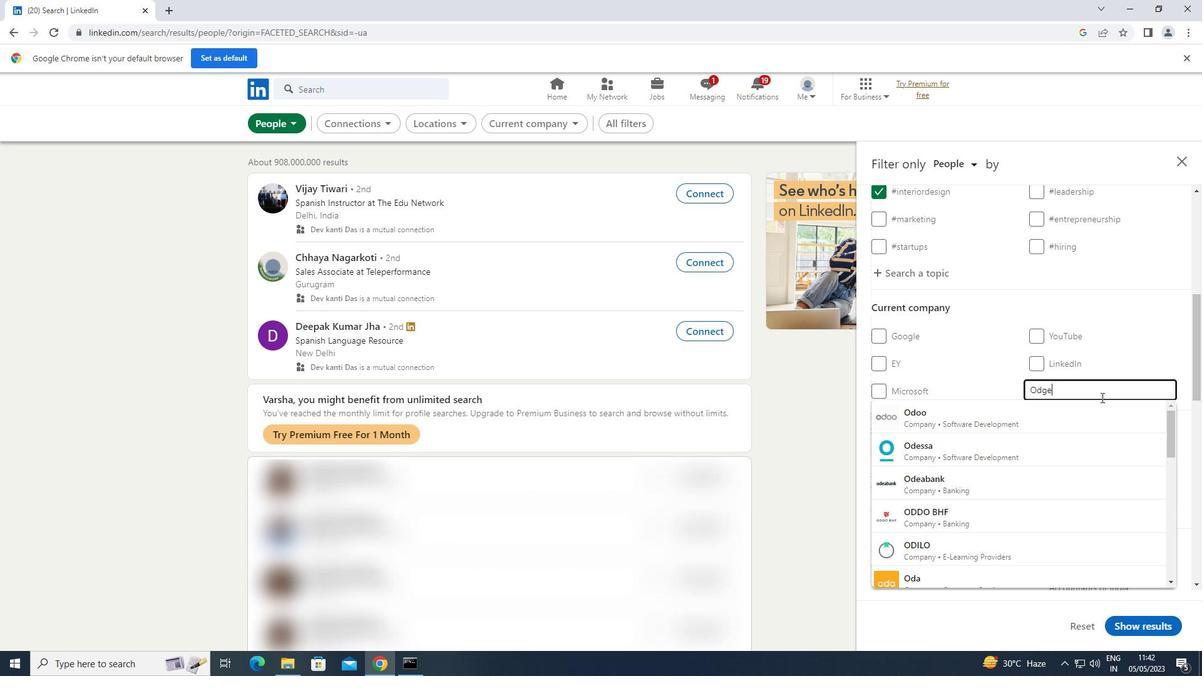 
Action: Mouse moved to (1048, 418)
Screenshot: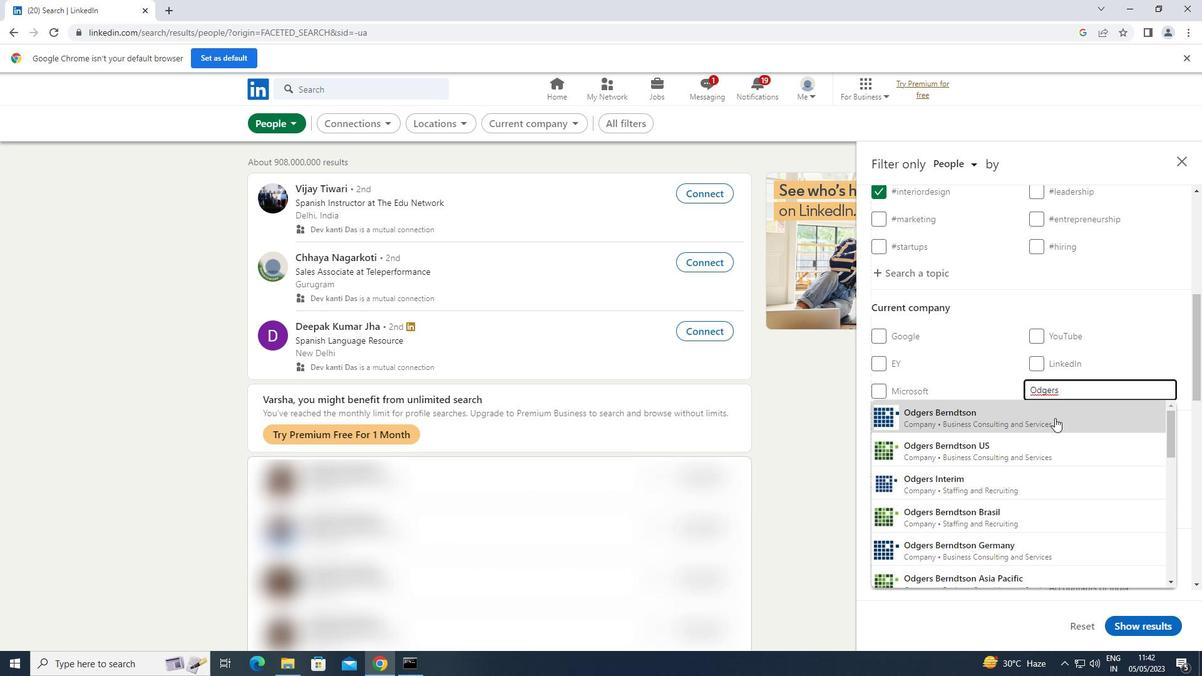 
Action: Mouse pressed left at (1048, 418)
Screenshot: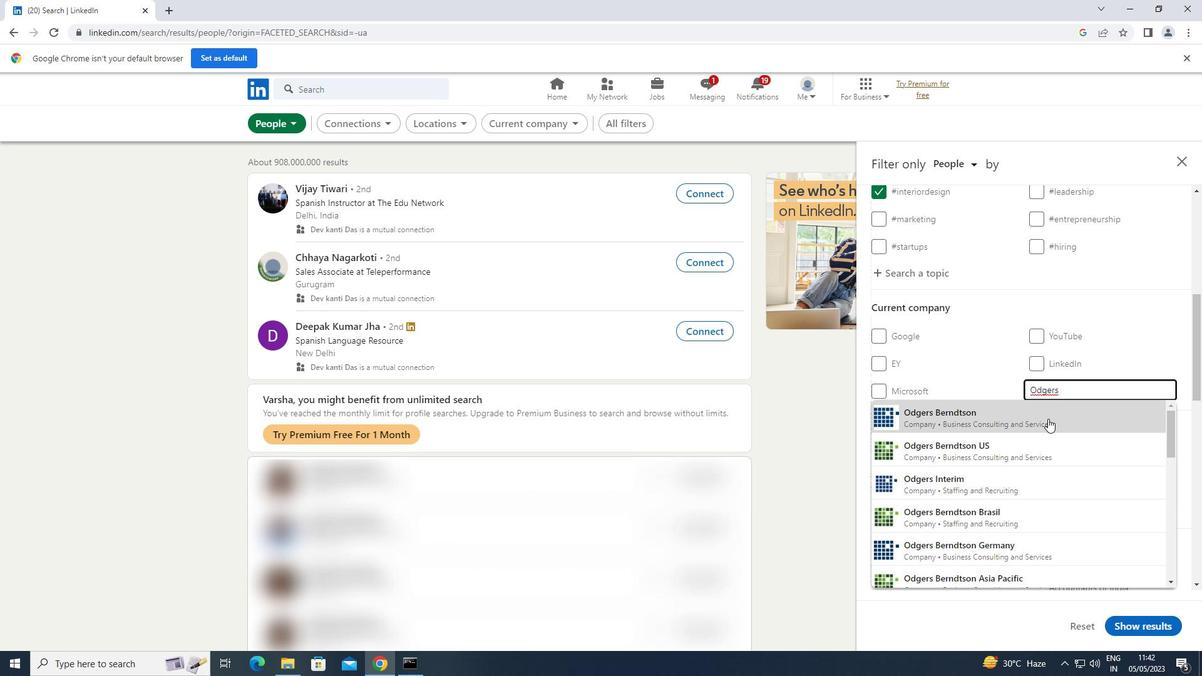 
Action: Mouse scrolled (1048, 418) with delta (0, 0)
Screenshot: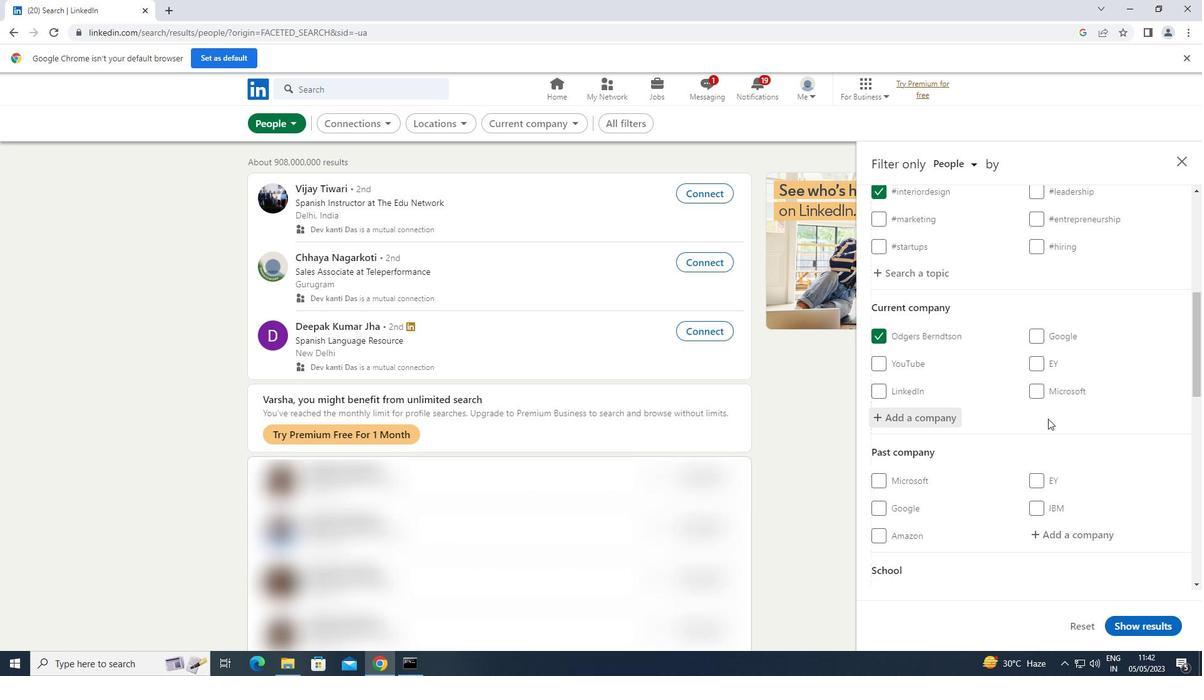 
Action: Mouse scrolled (1048, 418) with delta (0, 0)
Screenshot: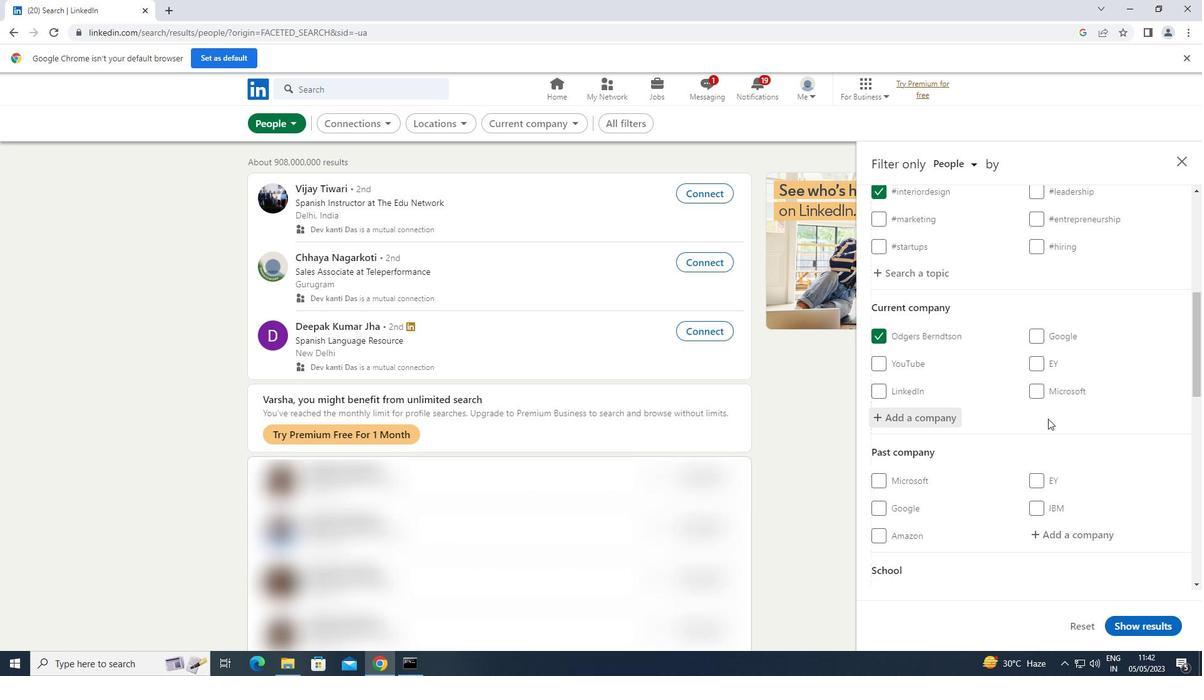 
Action: Mouse scrolled (1048, 418) with delta (0, 0)
Screenshot: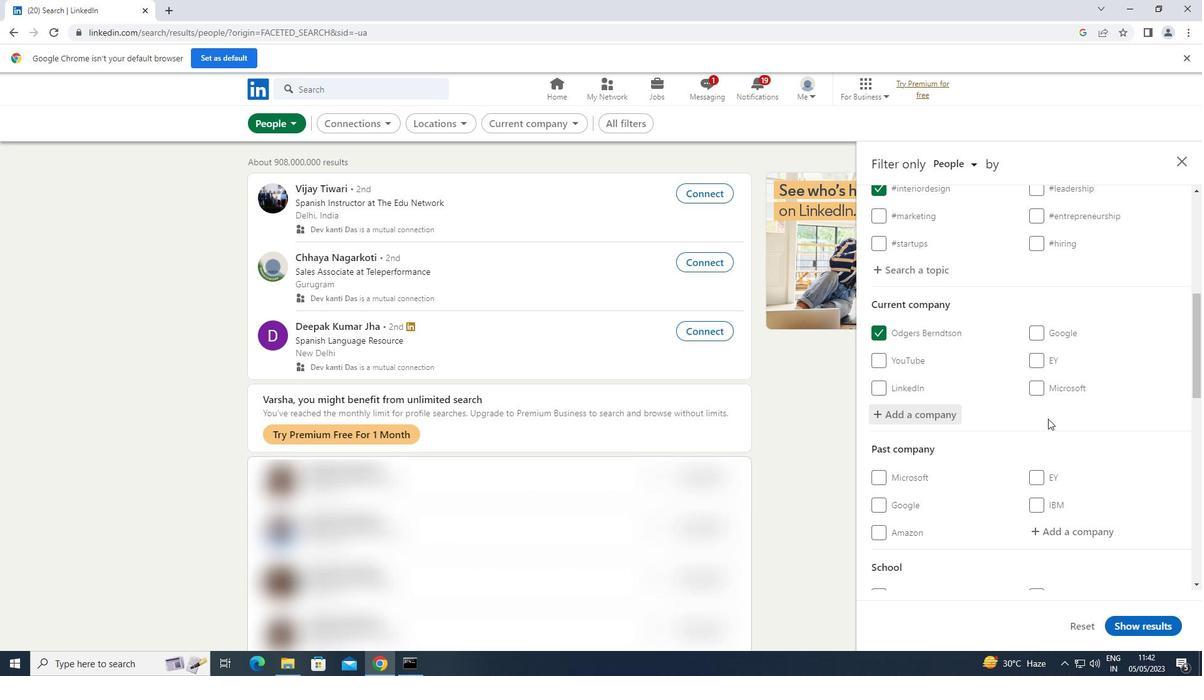
Action: Mouse moved to (1048, 473)
Screenshot: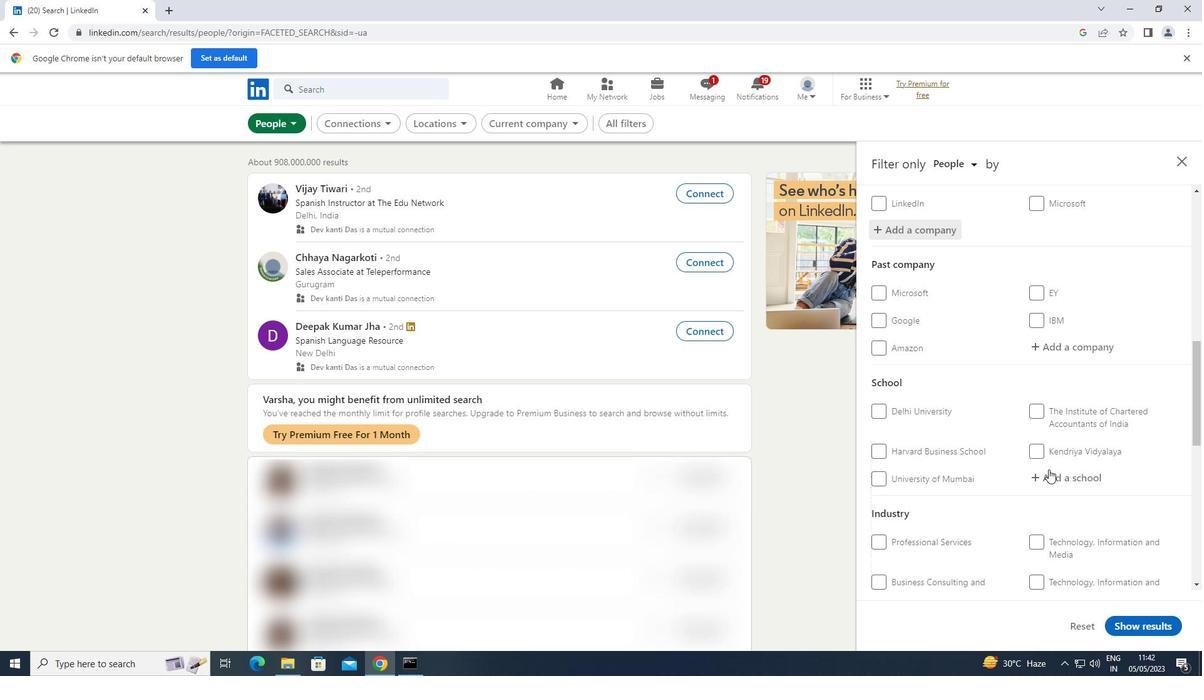 
Action: Mouse pressed left at (1048, 473)
Screenshot: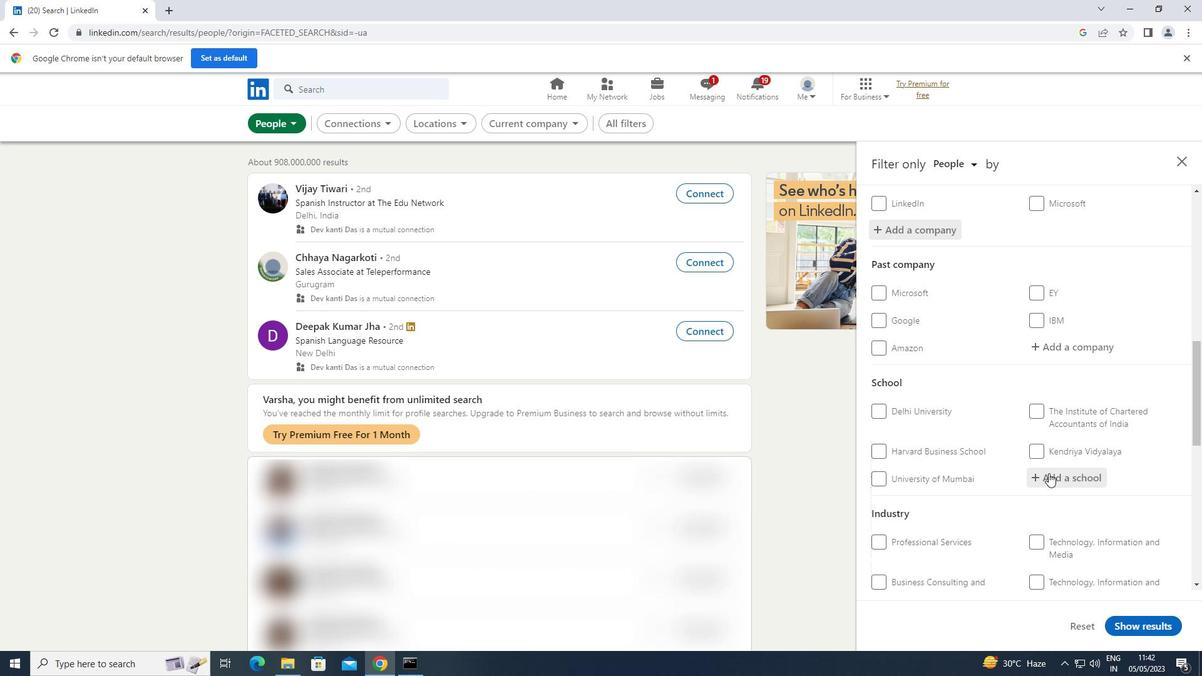 
Action: Key pressed <Key.shift>ST.<Key.space><Key.shift><Key.shift>PAULS
Screenshot: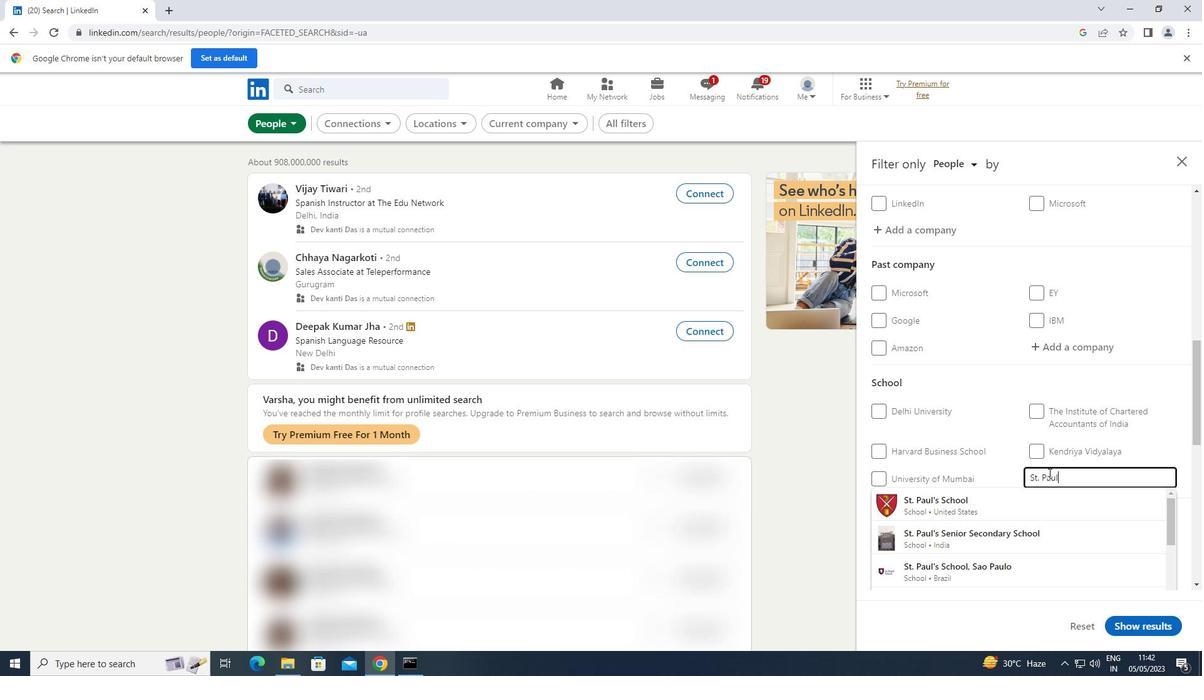 
Action: Mouse moved to (1002, 500)
Screenshot: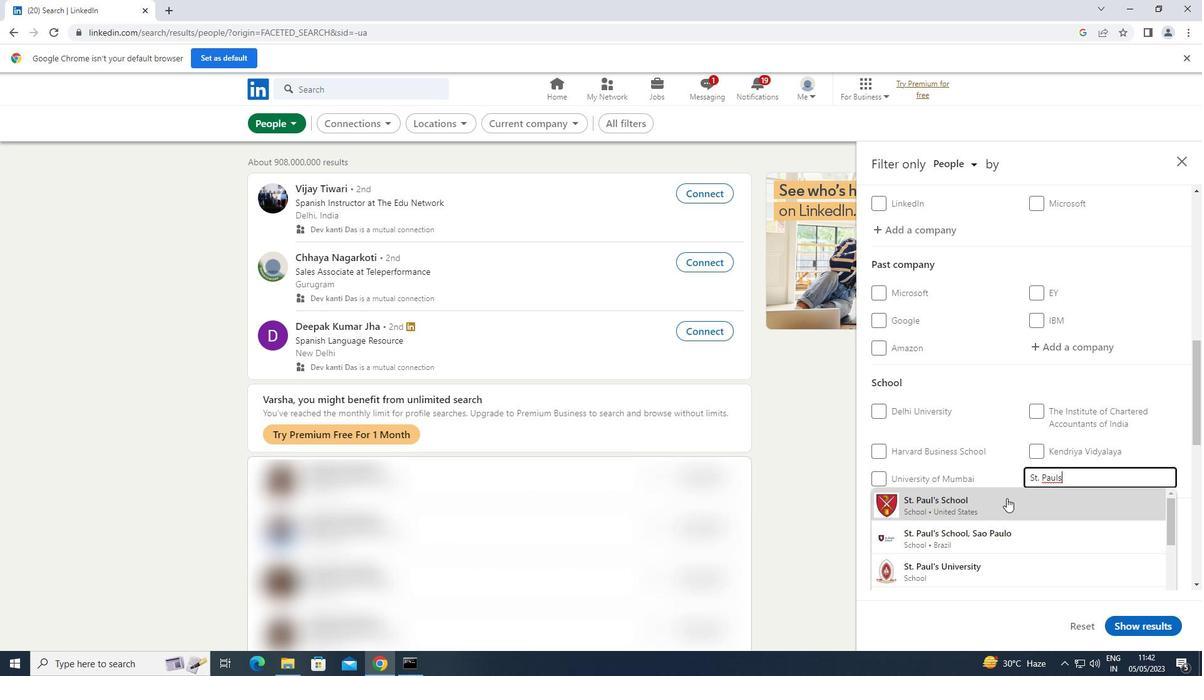 
Action: Mouse pressed left at (1002, 500)
Screenshot: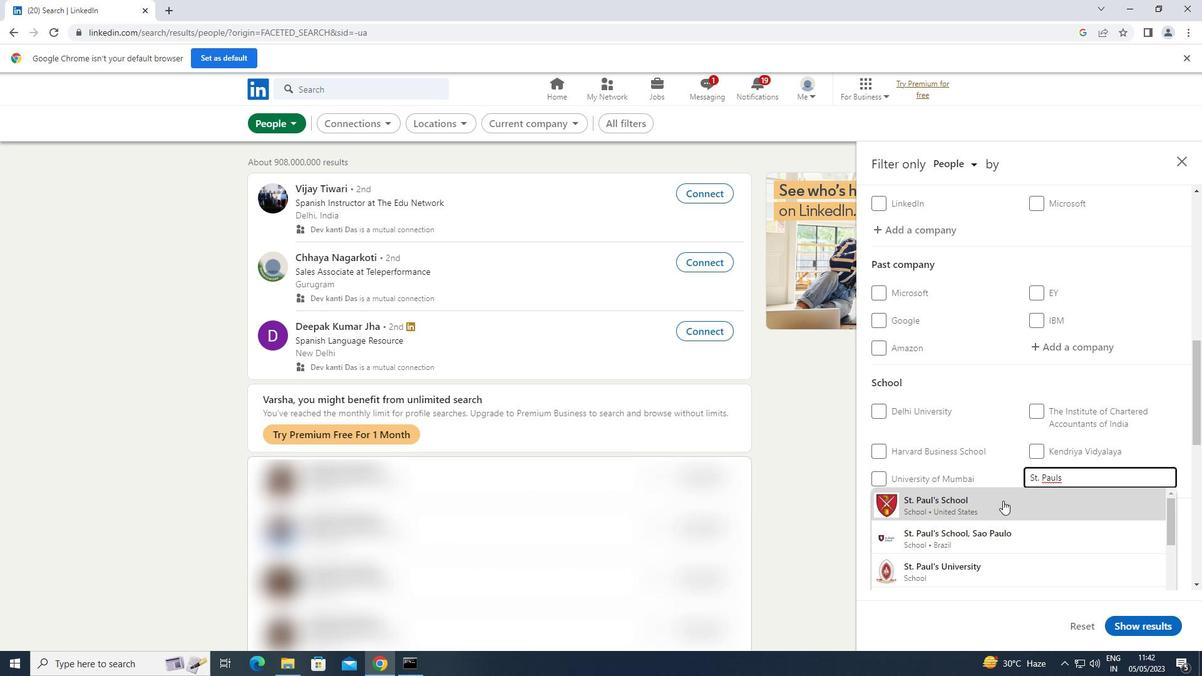 
Action: Mouse moved to (1016, 488)
Screenshot: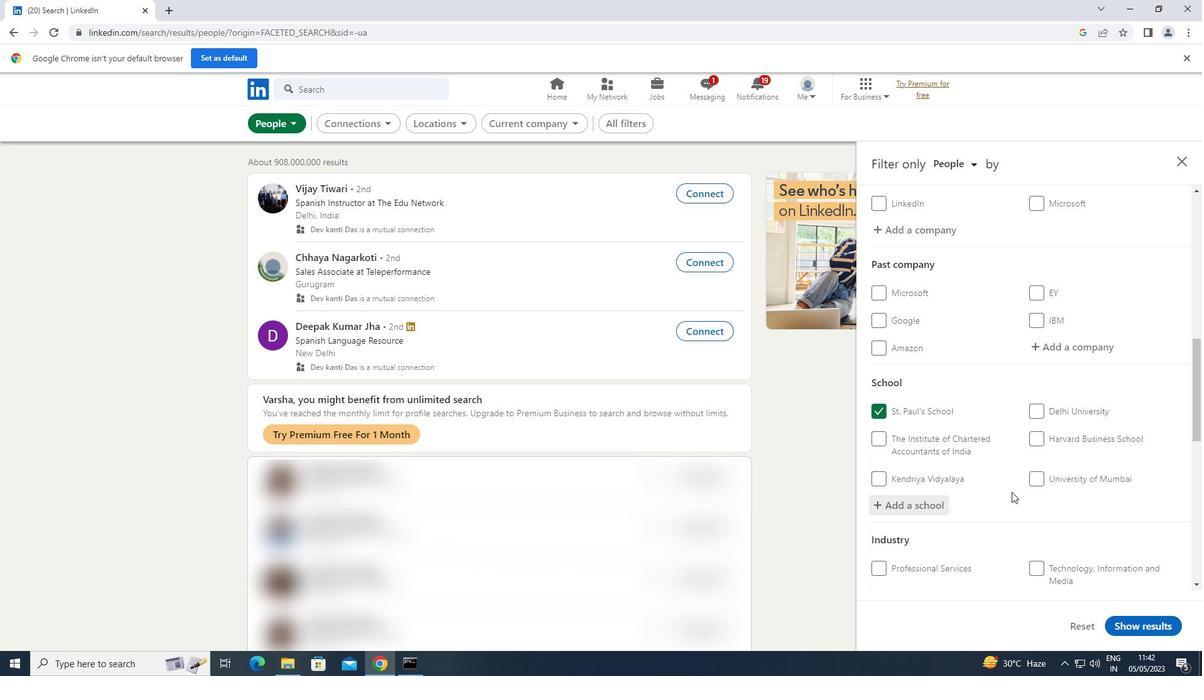
Action: Mouse scrolled (1016, 488) with delta (0, 0)
Screenshot: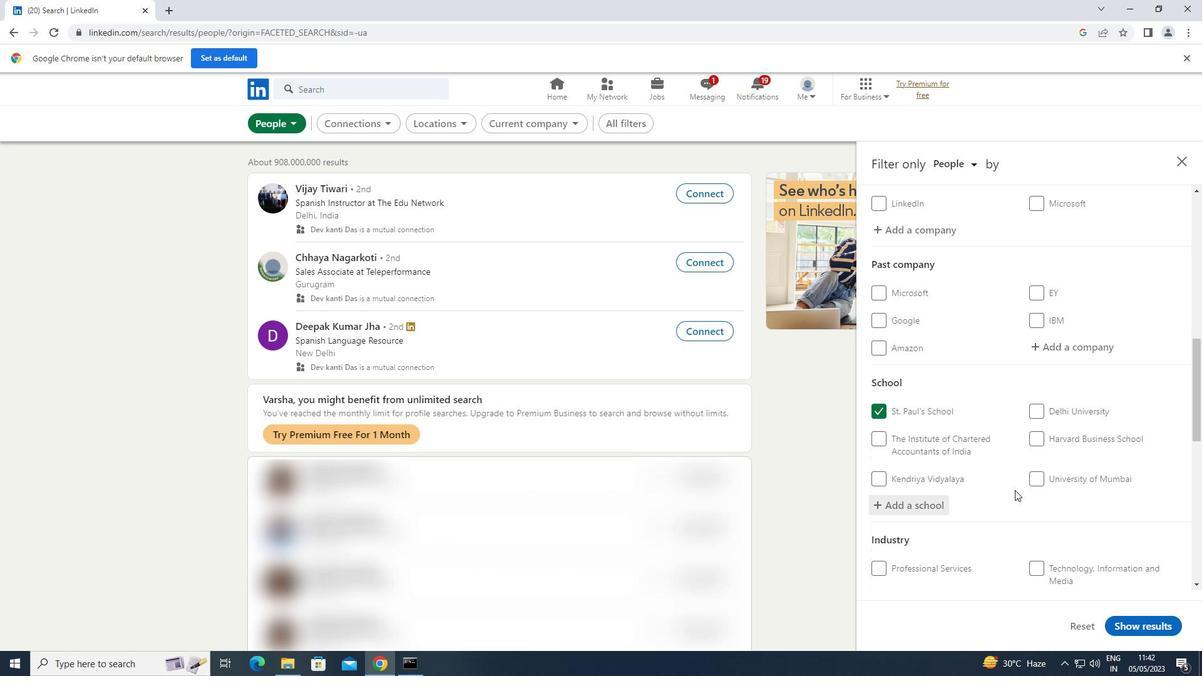 
Action: Mouse scrolled (1016, 488) with delta (0, 0)
Screenshot: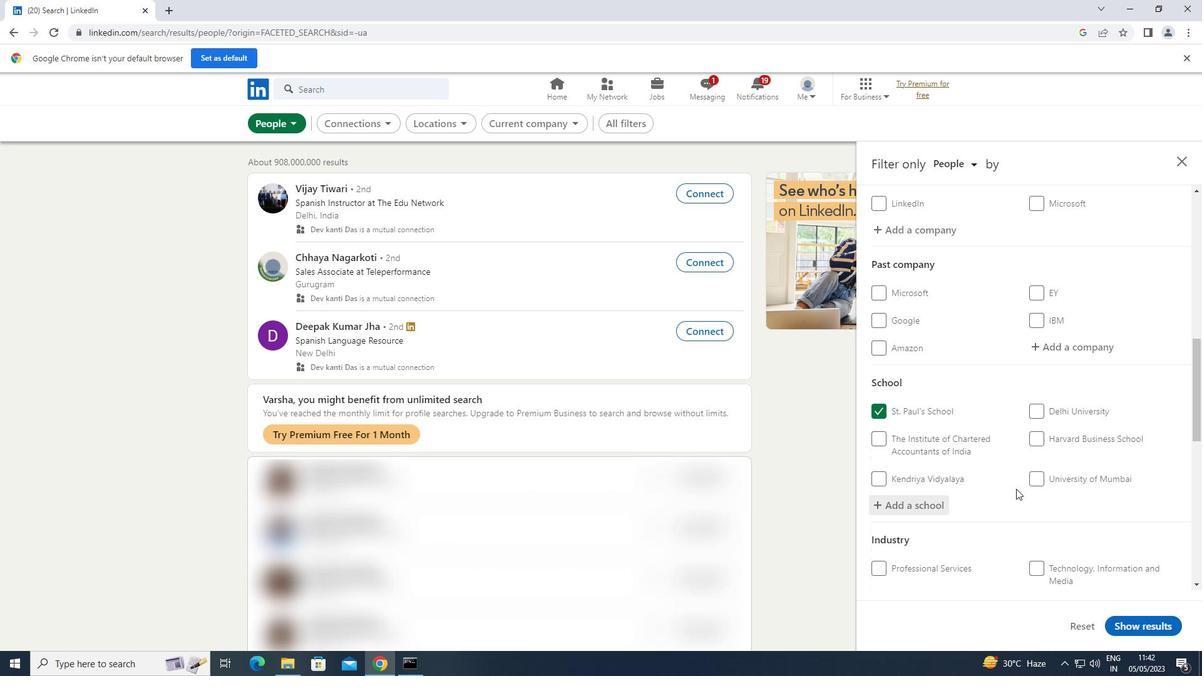 
Action: Mouse scrolled (1016, 488) with delta (0, 0)
Screenshot: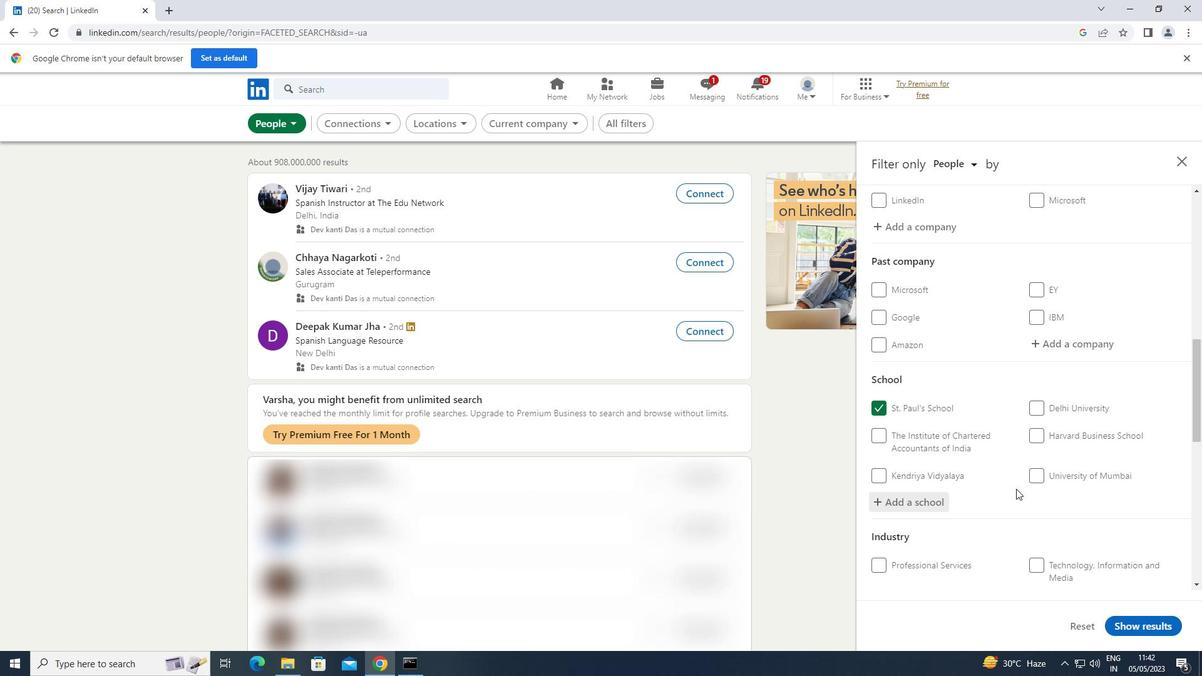
Action: Mouse moved to (1026, 483)
Screenshot: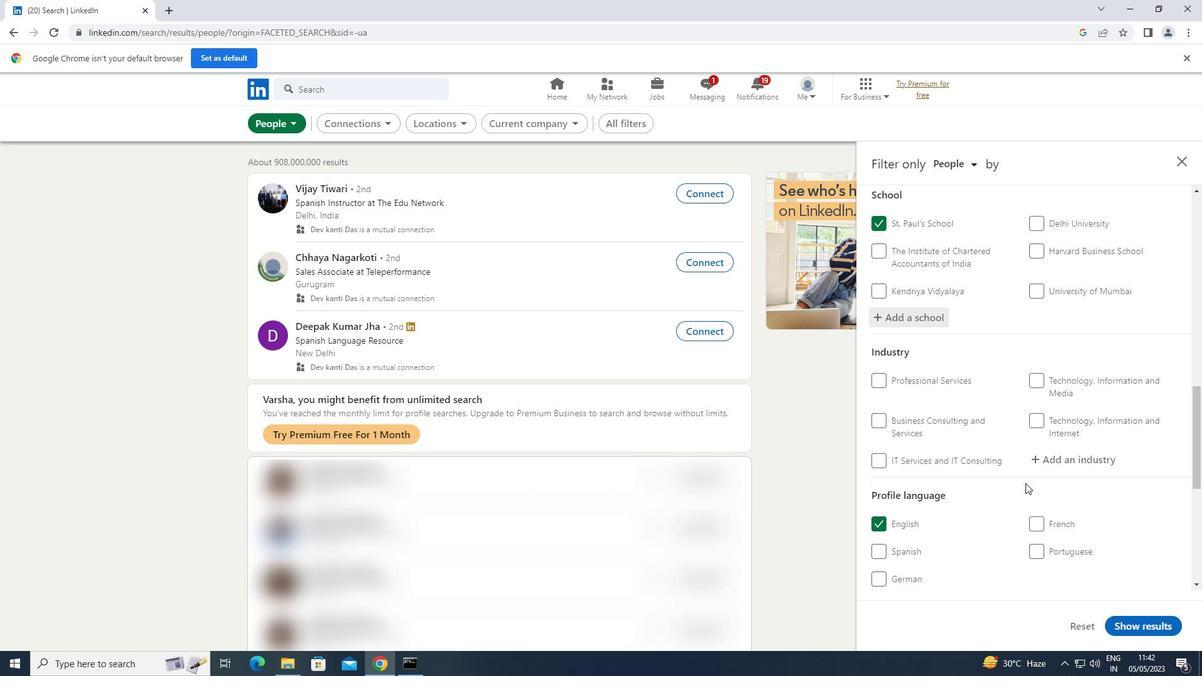 
Action: Mouse scrolled (1026, 483) with delta (0, 0)
Screenshot: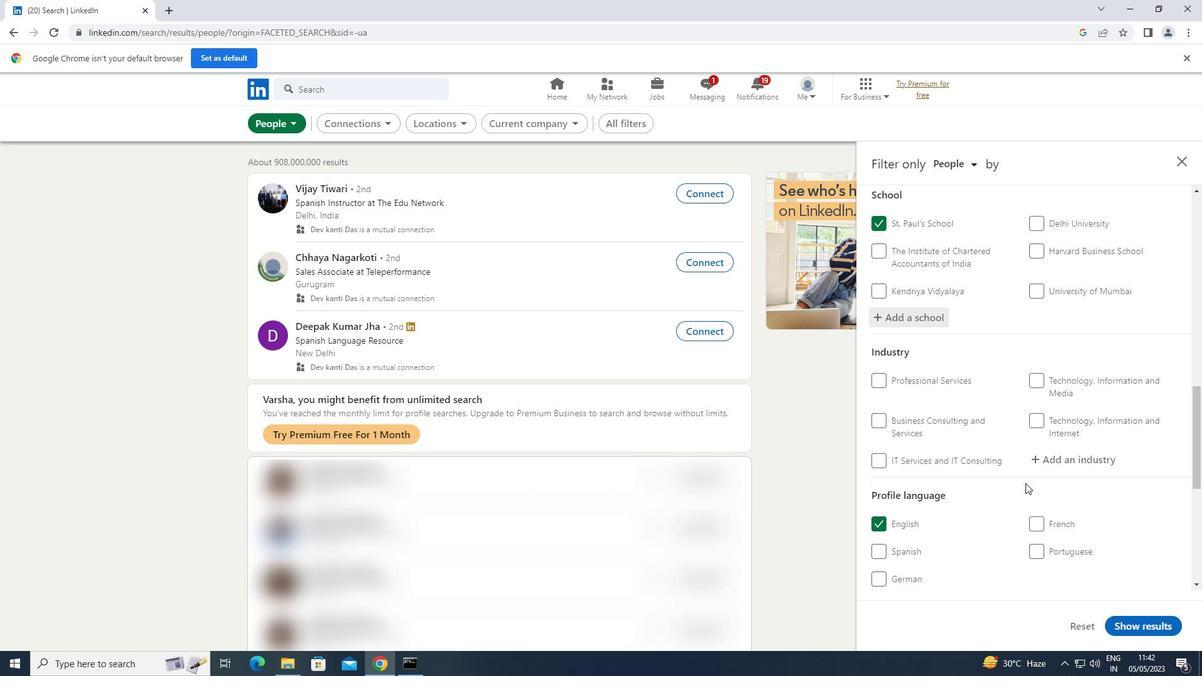 
Action: Mouse moved to (1092, 395)
Screenshot: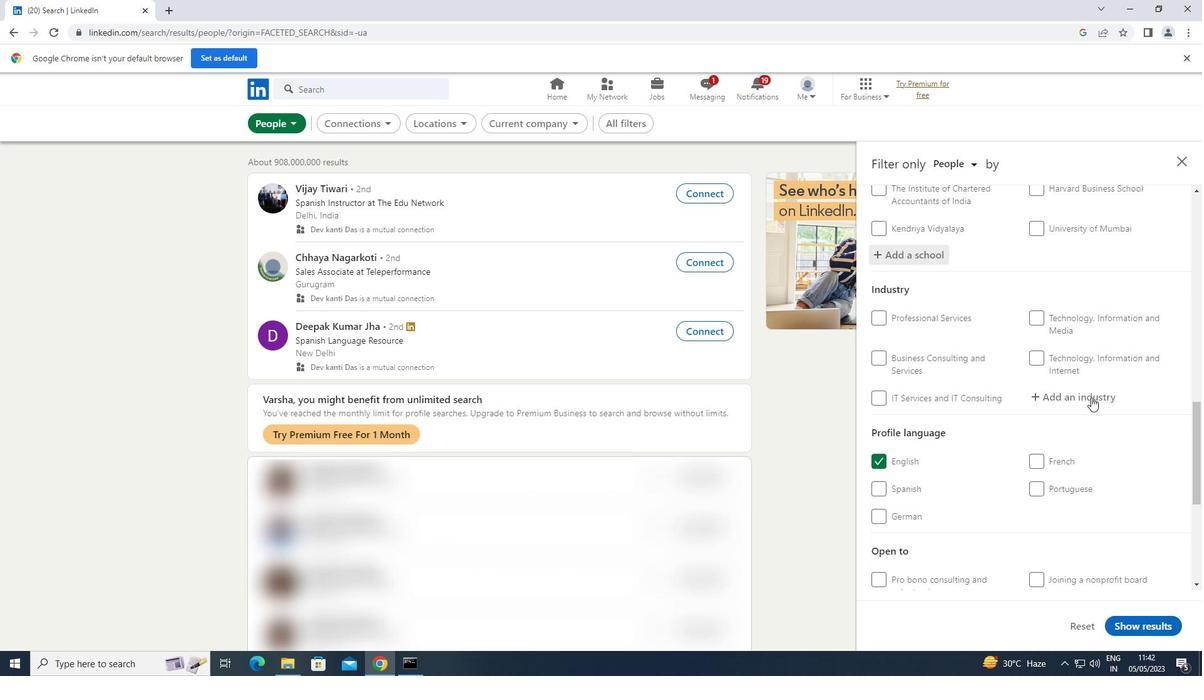 
Action: Mouse pressed left at (1092, 395)
Screenshot: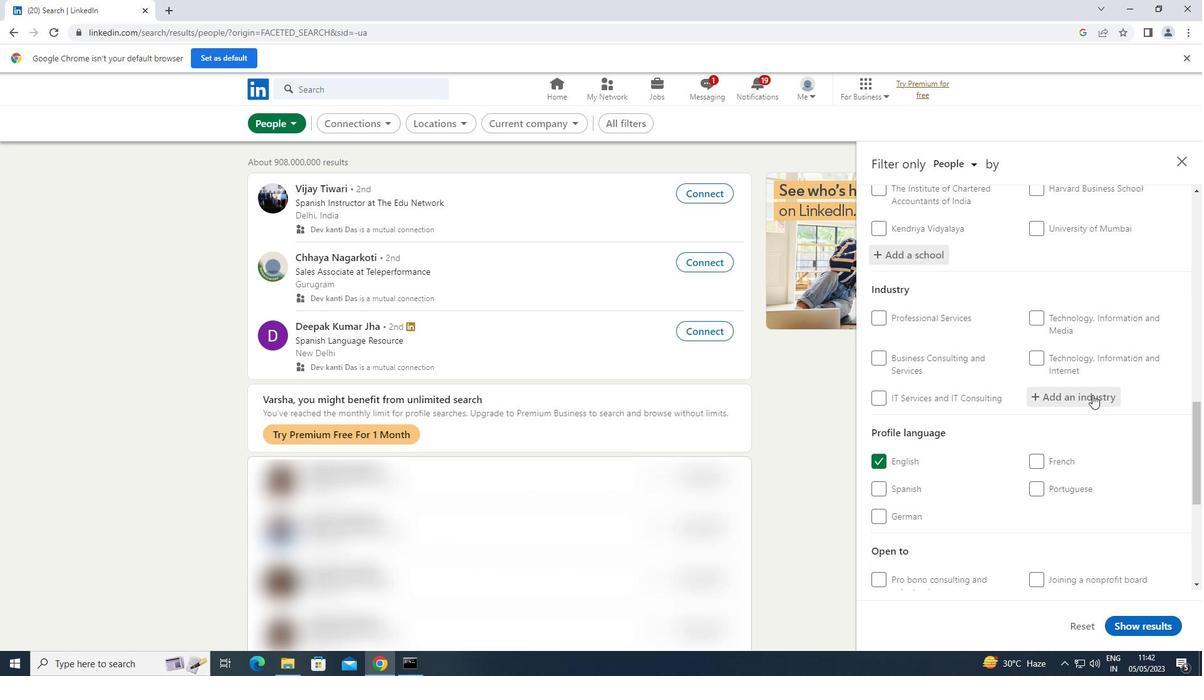 
Action: Key pressed <Key.shift>WOMEN'S
Screenshot: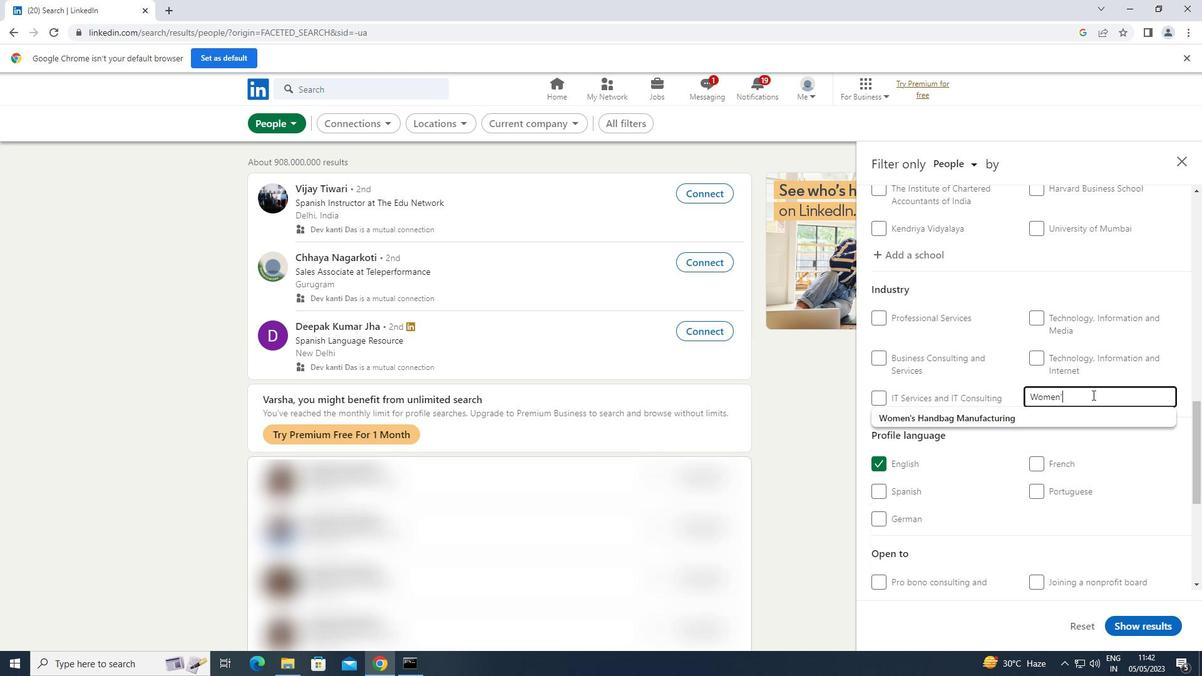 
Action: Mouse moved to (1062, 417)
Screenshot: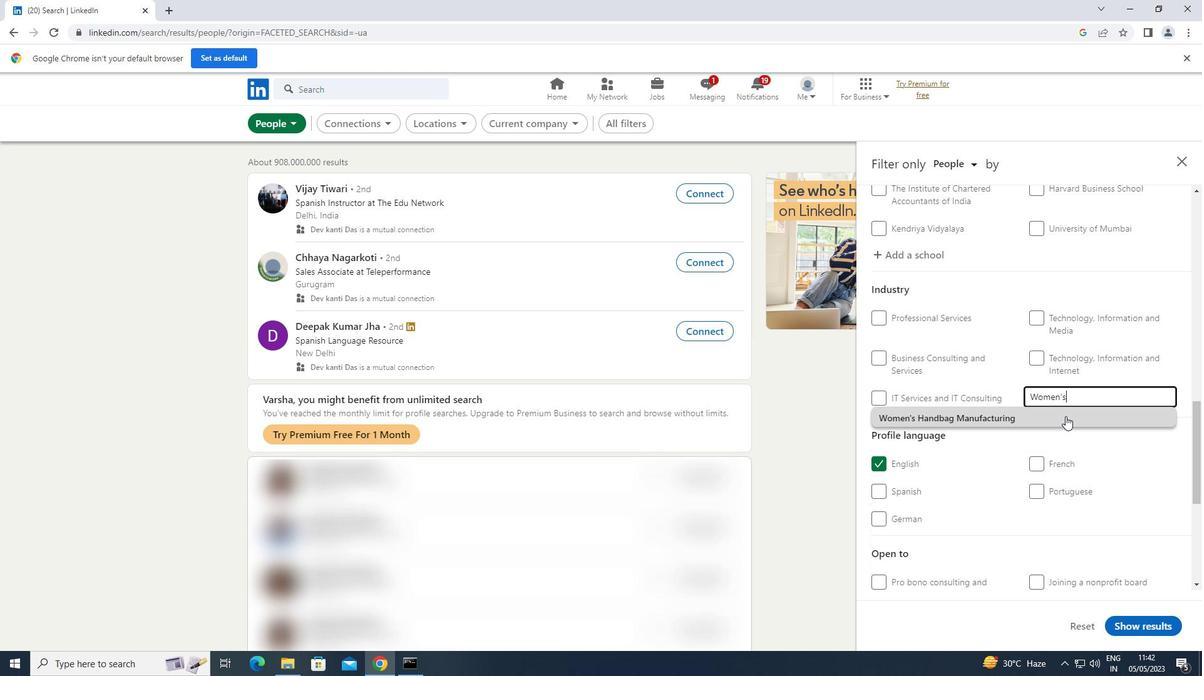 
Action: Mouse pressed left at (1062, 417)
Screenshot: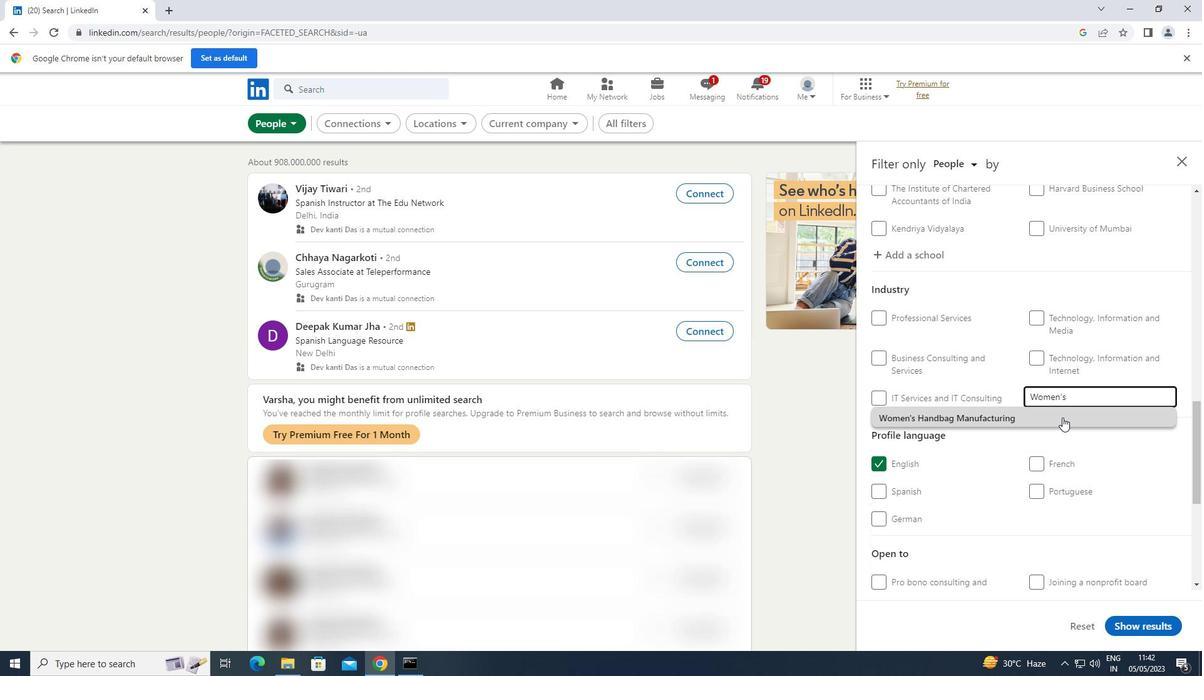 
Action: Mouse moved to (1063, 413)
Screenshot: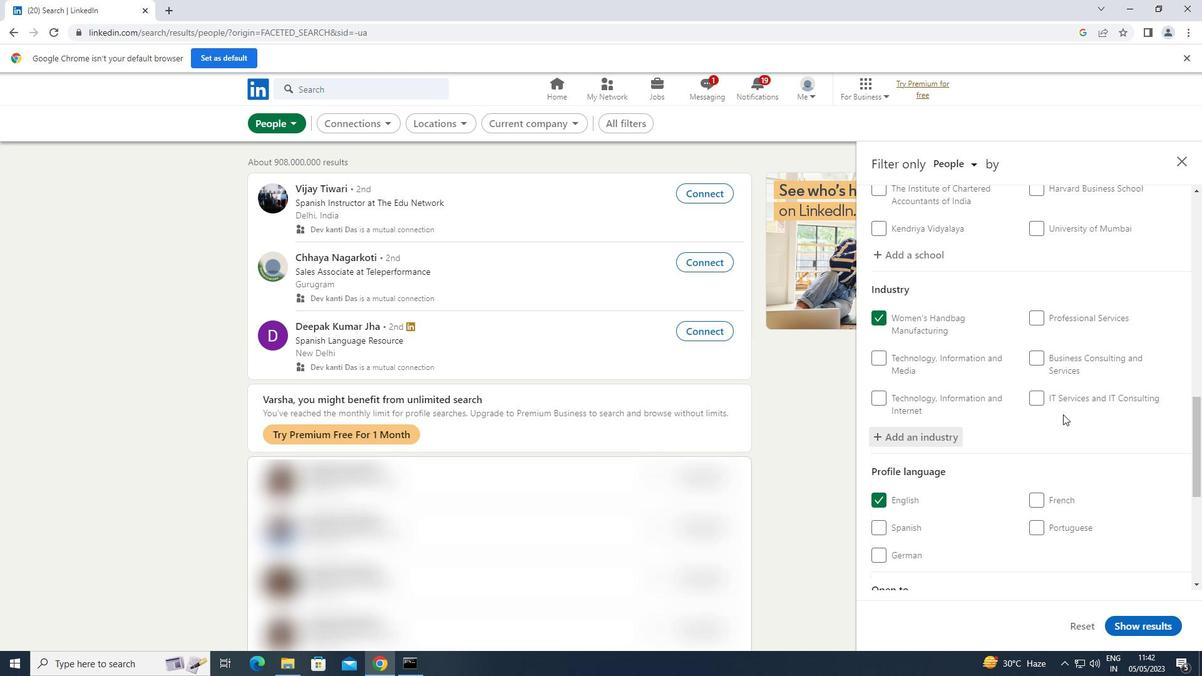 
Action: Mouse scrolled (1063, 413) with delta (0, 0)
Screenshot: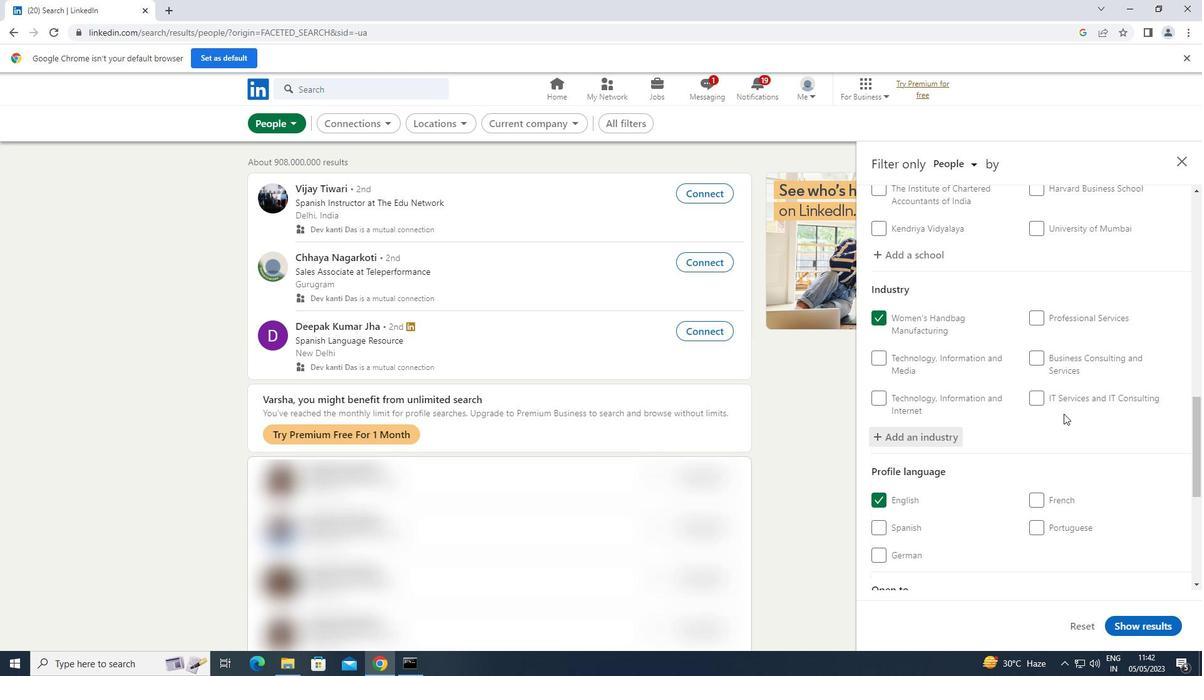 
Action: Mouse scrolled (1063, 413) with delta (0, 0)
Screenshot: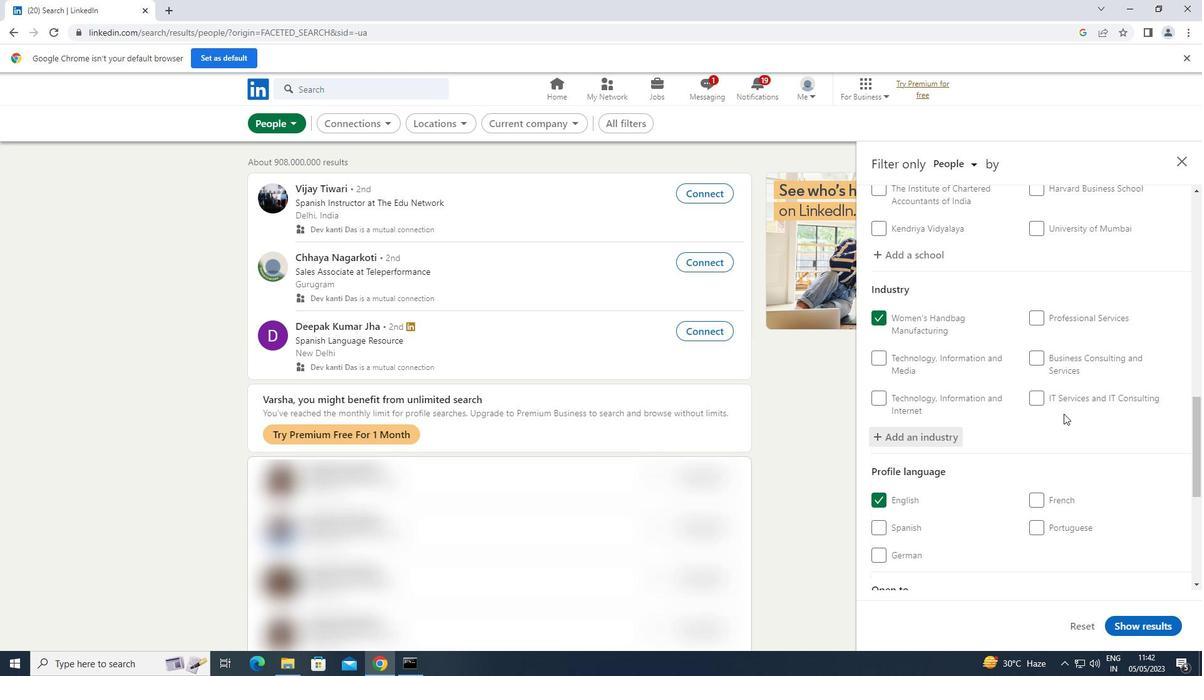 
Action: Mouse scrolled (1063, 413) with delta (0, 0)
Screenshot: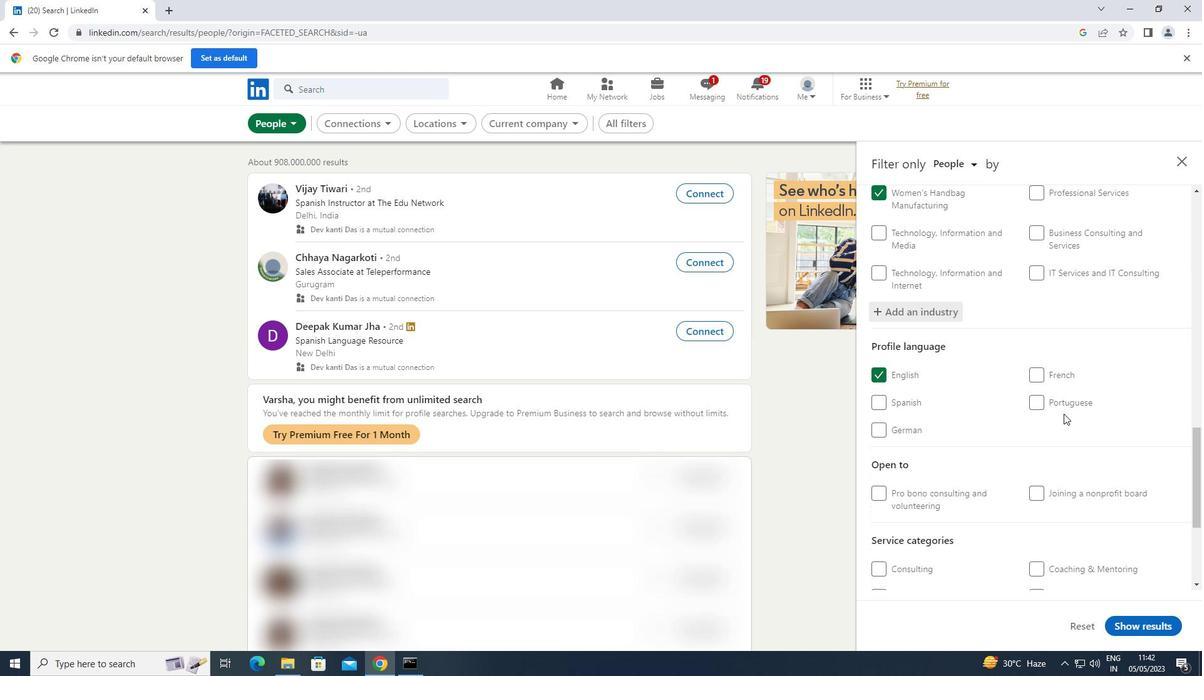 
Action: Mouse scrolled (1063, 413) with delta (0, 0)
Screenshot: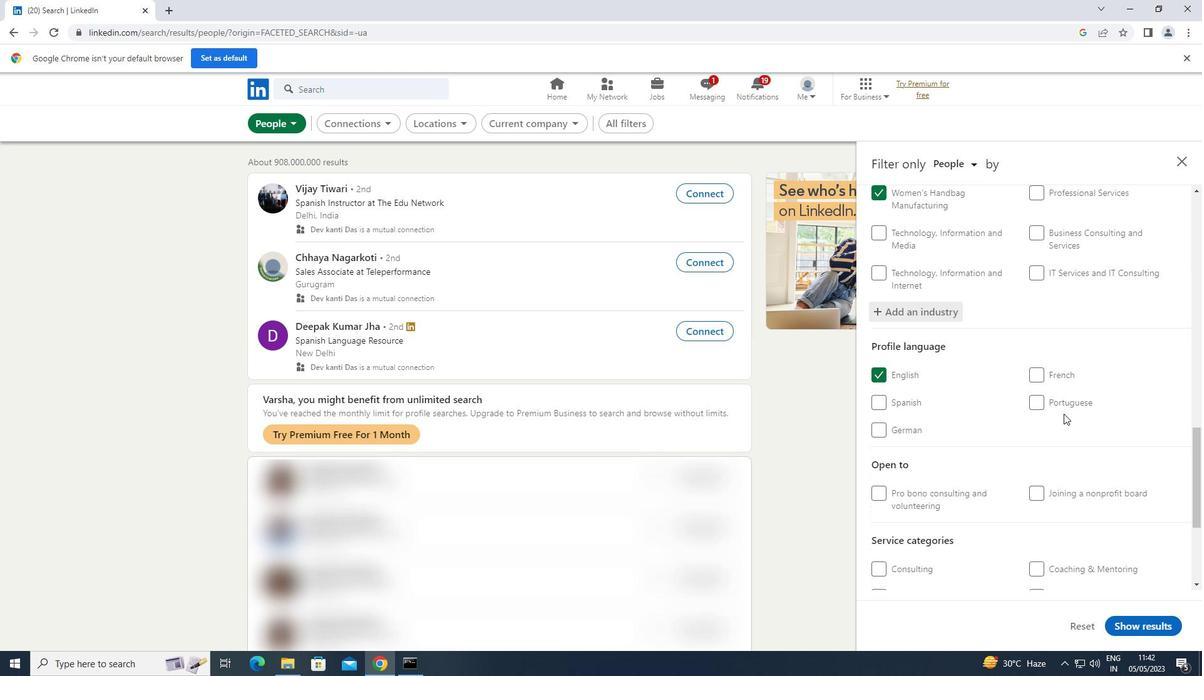 
Action: Mouse scrolled (1063, 413) with delta (0, 0)
Screenshot: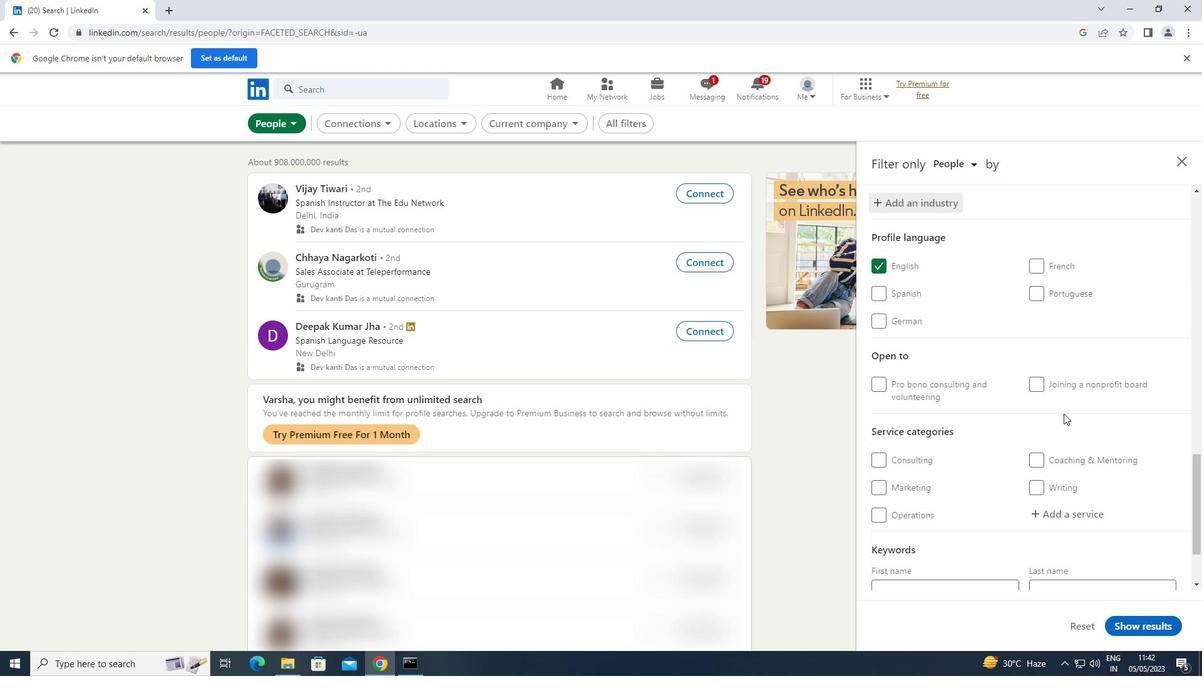 
Action: Mouse moved to (1066, 428)
Screenshot: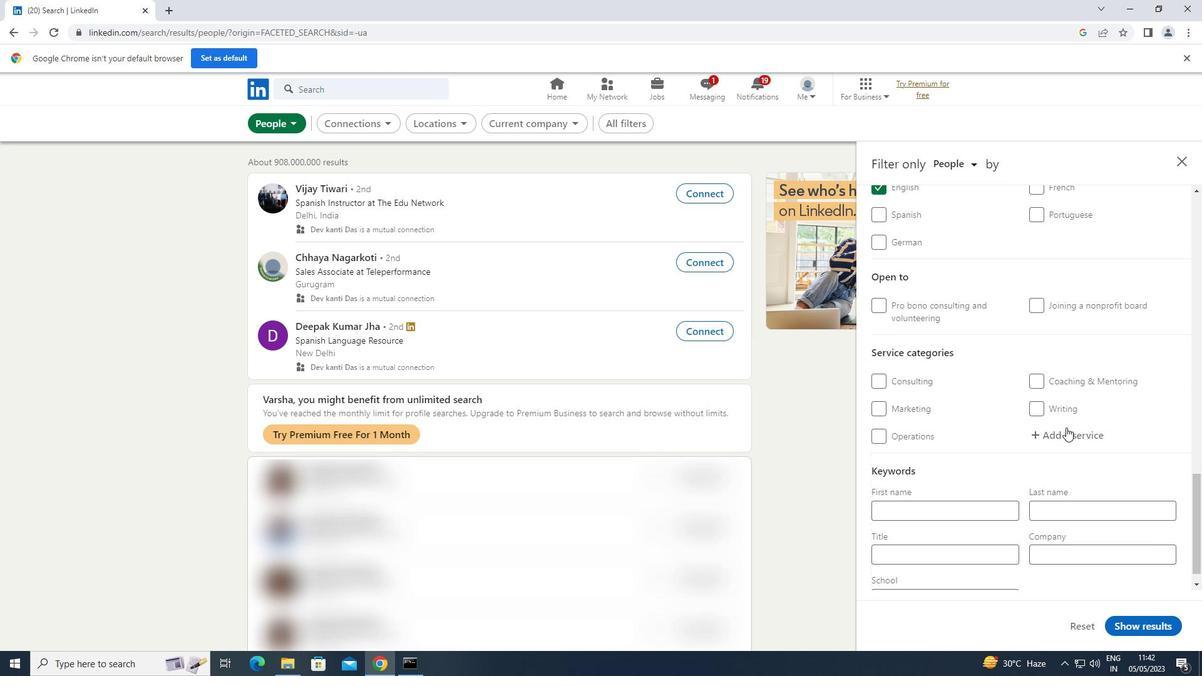 
Action: Mouse pressed left at (1066, 428)
Screenshot: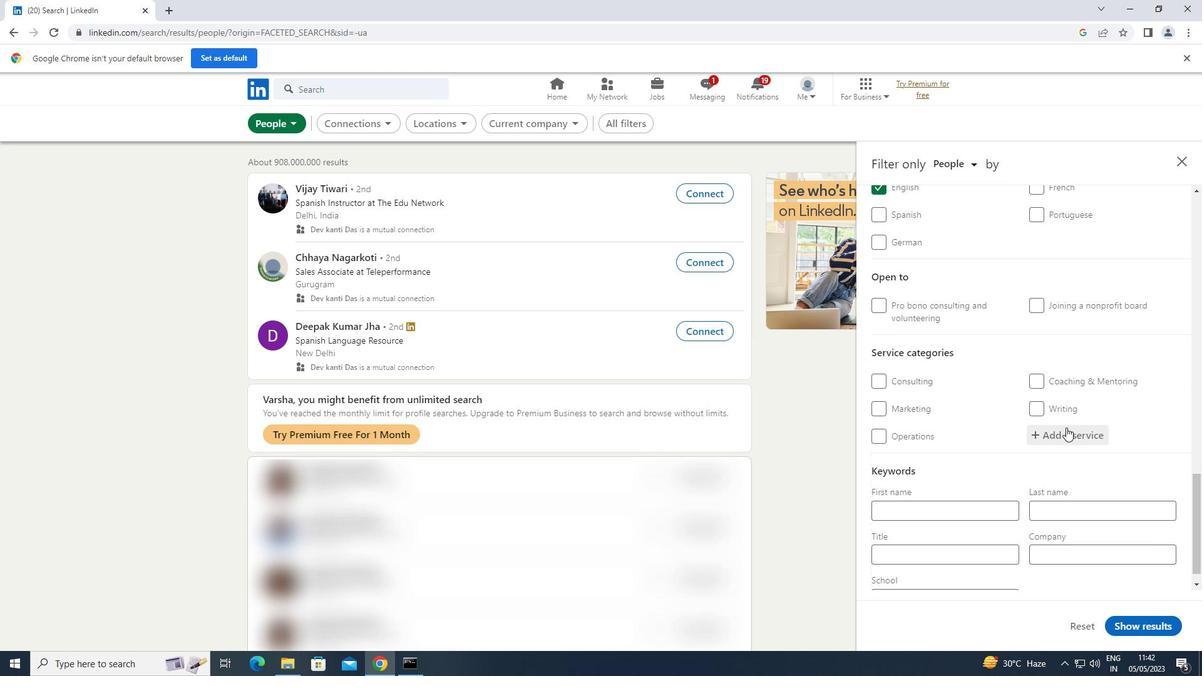 
Action: Key pressed <Key.shift>PORTRAI
Screenshot: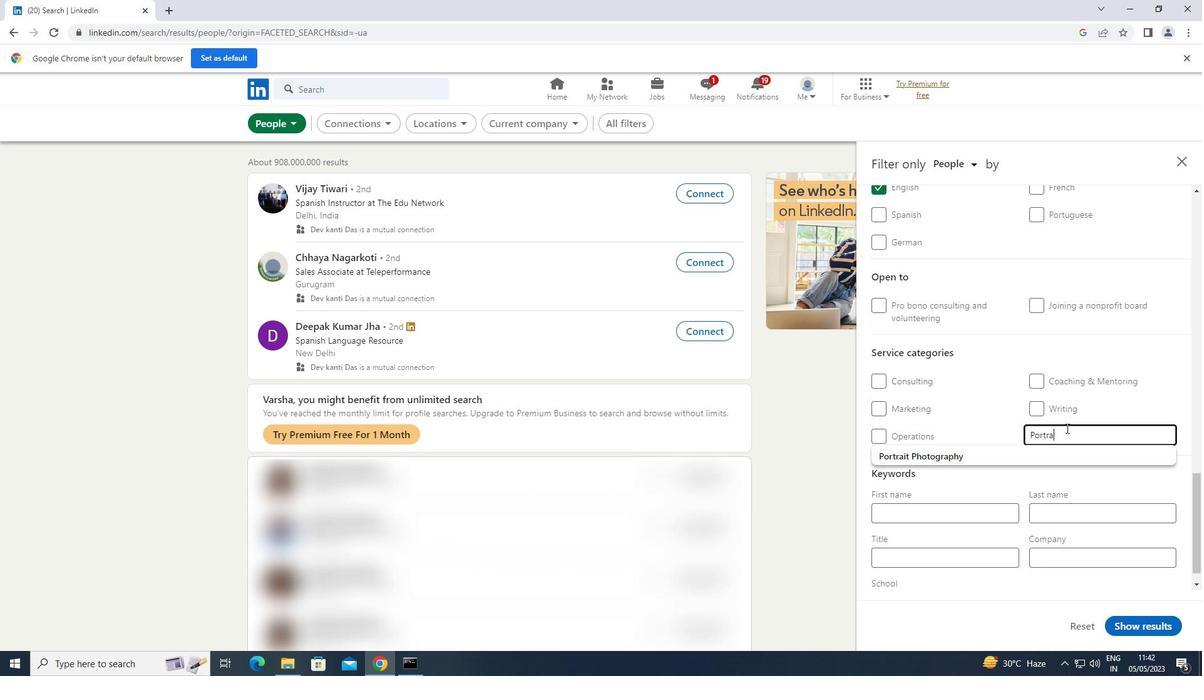 
Action: Mouse moved to (1029, 450)
Screenshot: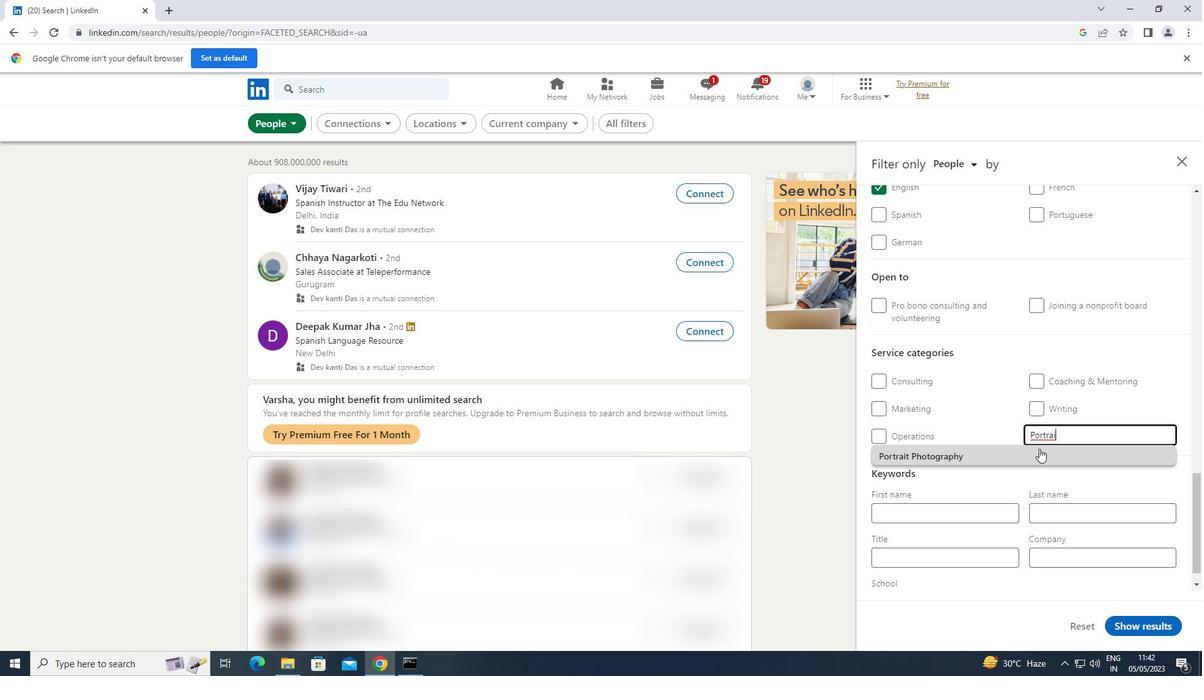 
Action: Mouse pressed left at (1029, 450)
Screenshot: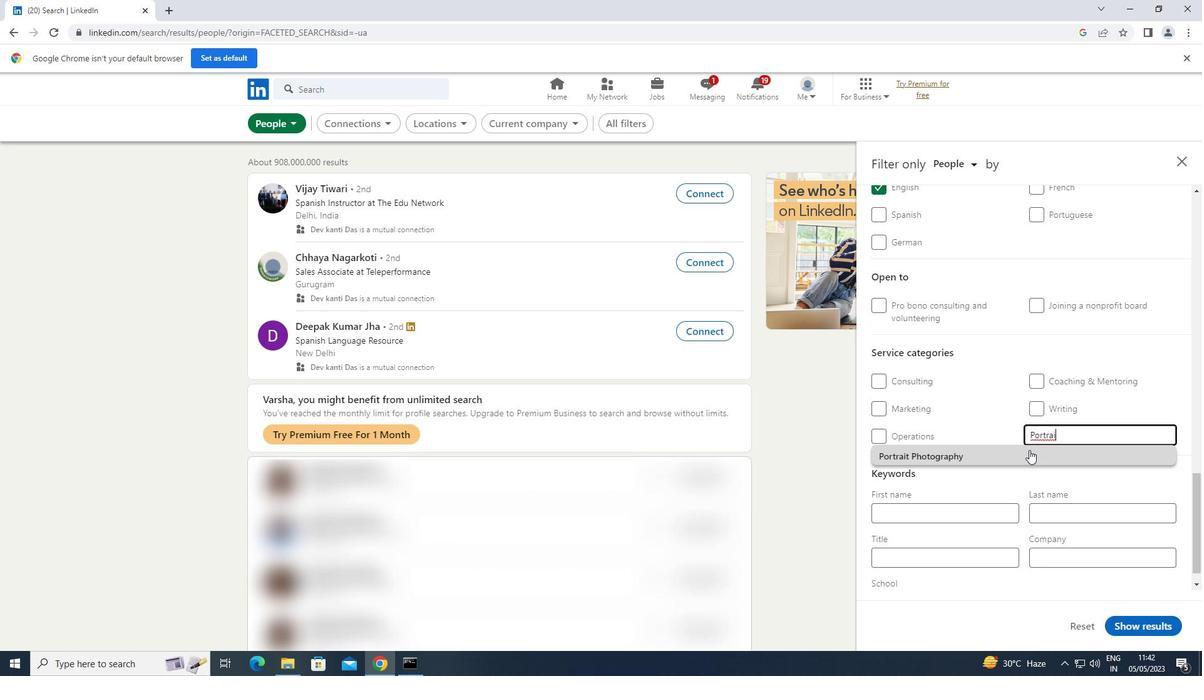 
Action: Mouse moved to (949, 582)
Screenshot: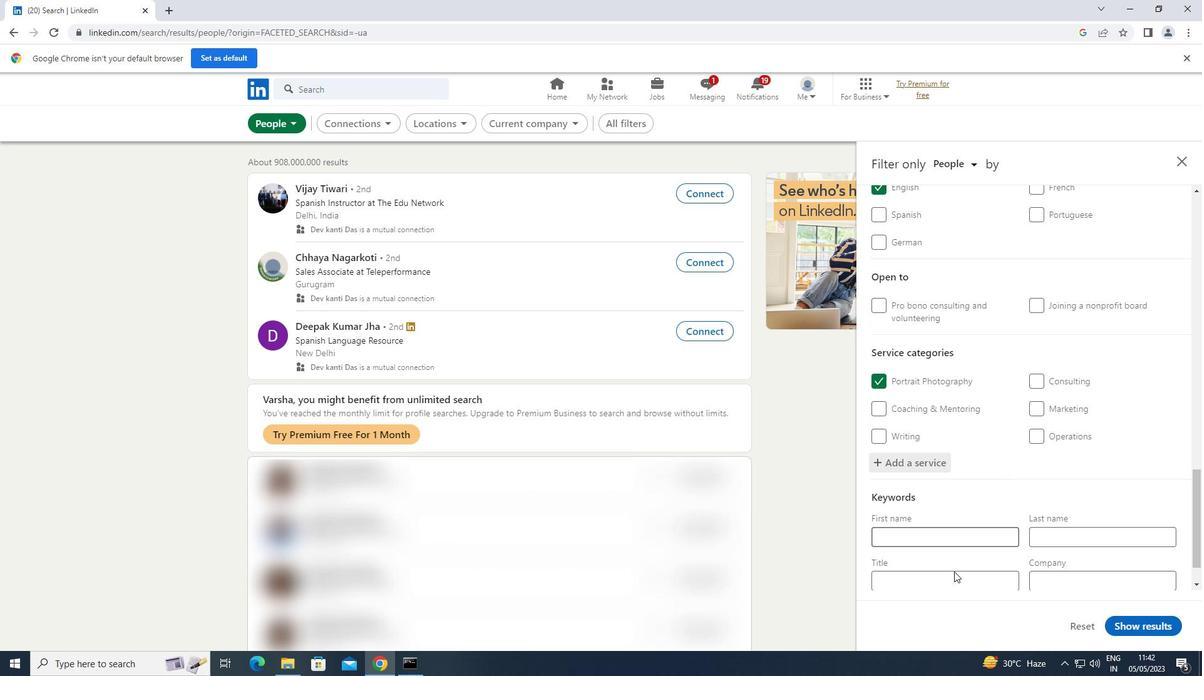 
Action: Mouse pressed left at (949, 582)
Screenshot: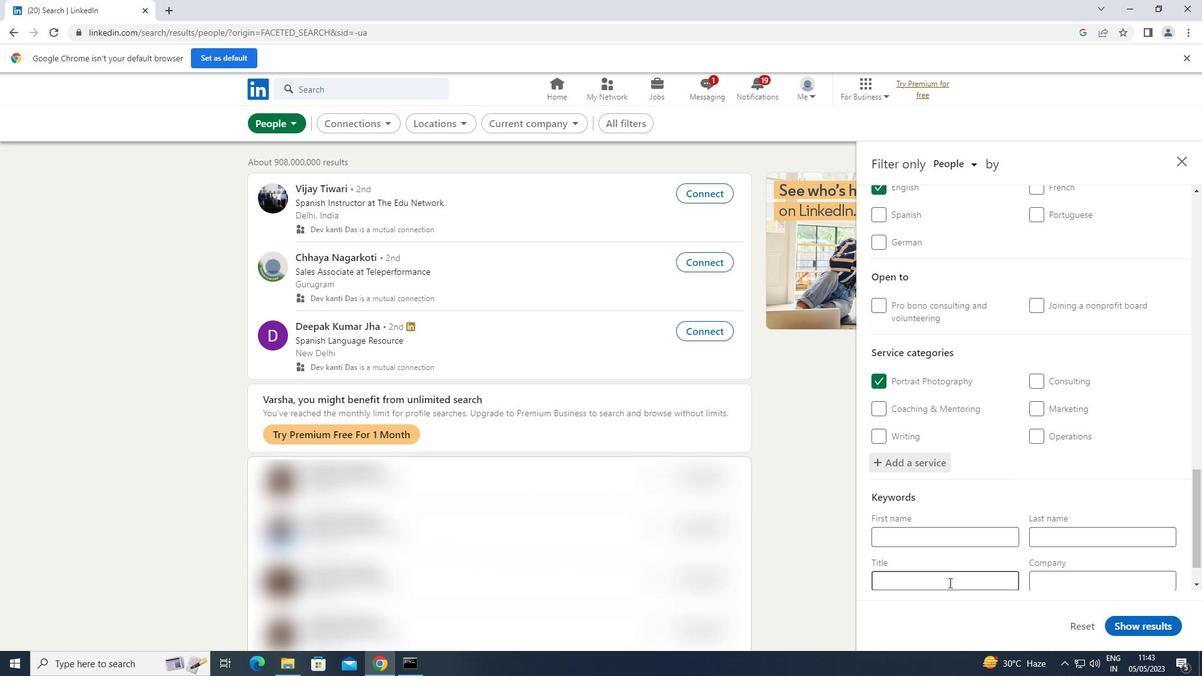 
Action: Key pressed <Key.shift>BIOLOGIST
Screenshot: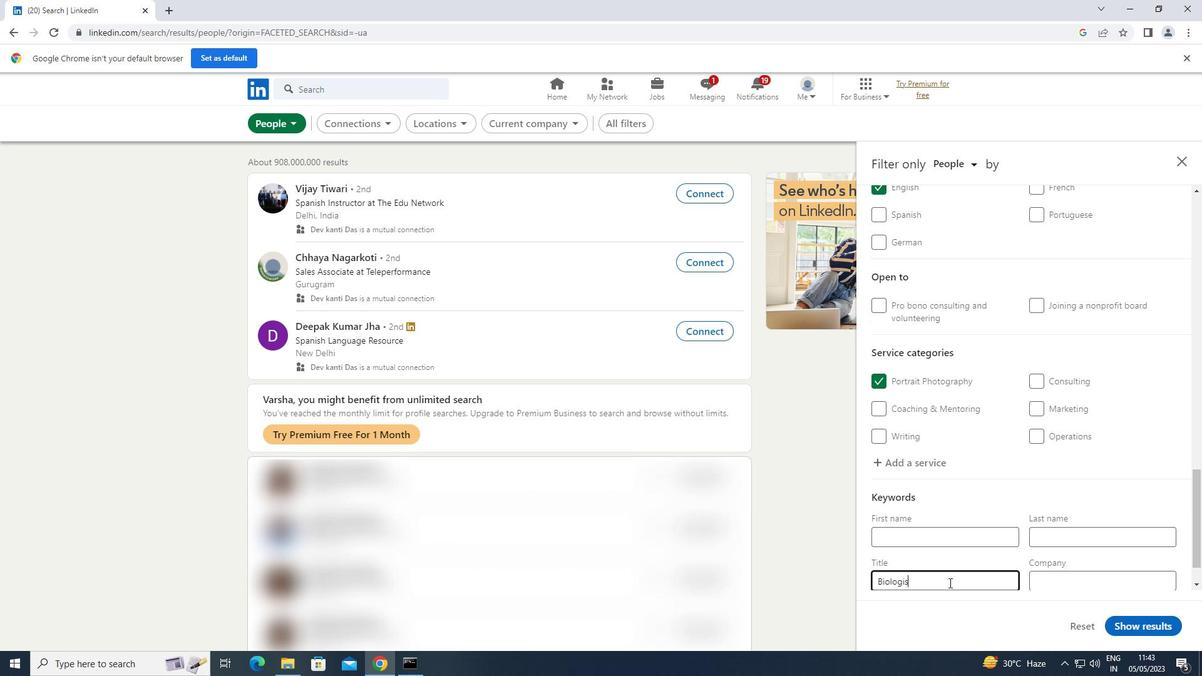 
Action: Mouse moved to (1148, 622)
Screenshot: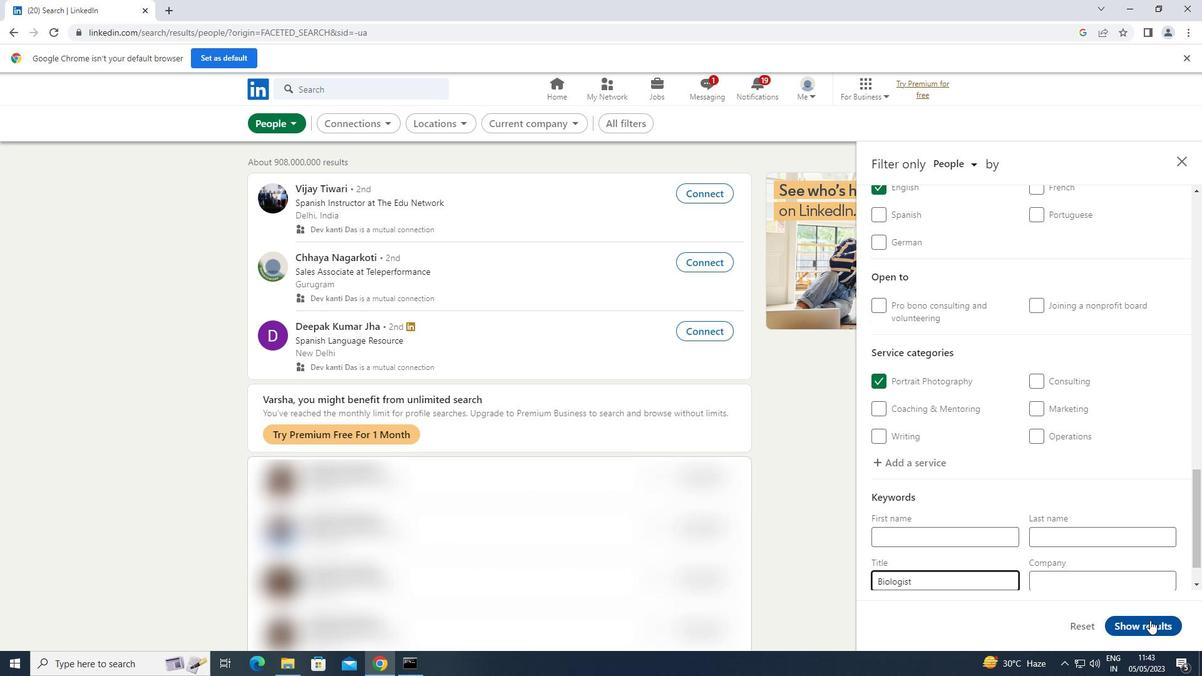 
Action: Mouse pressed left at (1148, 622)
Screenshot: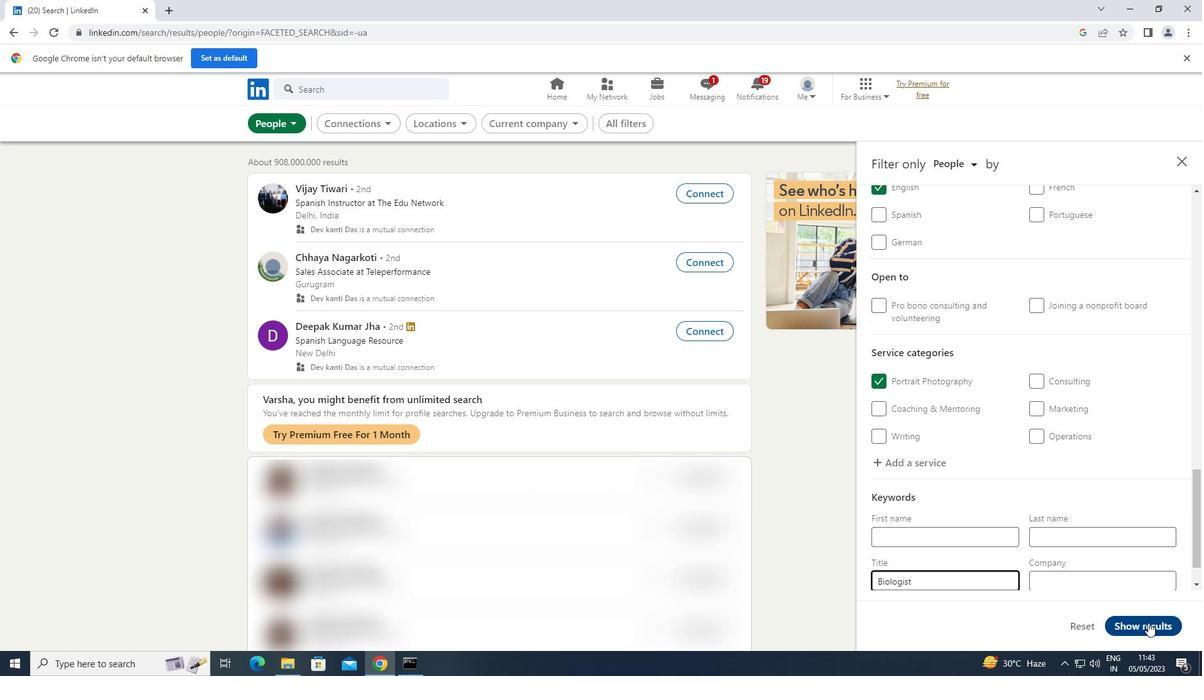 
